 Task: Look for space in Krishnanagar, India from 2nd September, 2023 to 6th September, 2023 for 2 adults in price range Rs.15000 to Rs.20000. Place can be entire place with 1  bedroom having 1 bed and 1 bathroom. Property type can be house, flat, guest house, hotel. Booking option can be shelf check-in. Required host language is English.
Action: Mouse moved to (438, 85)
Screenshot: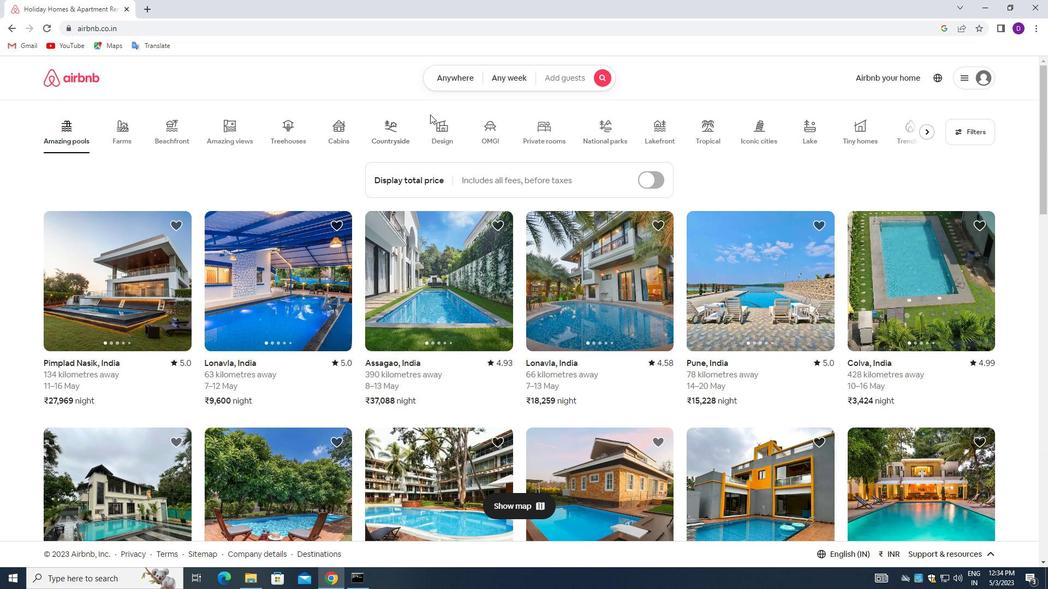 
Action: Mouse pressed left at (438, 85)
Screenshot: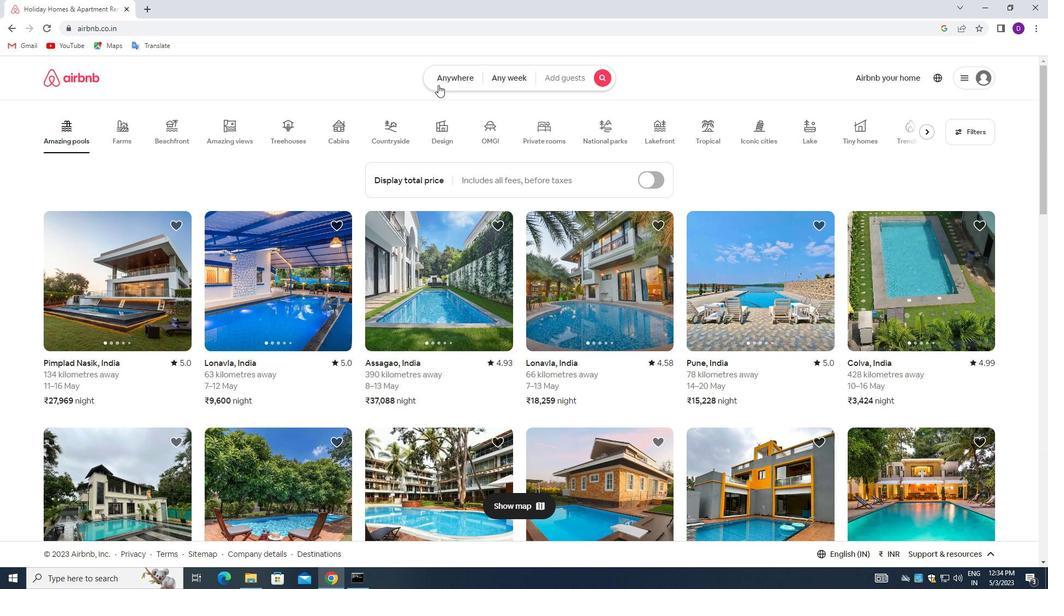 
Action: Mouse moved to (379, 123)
Screenshot: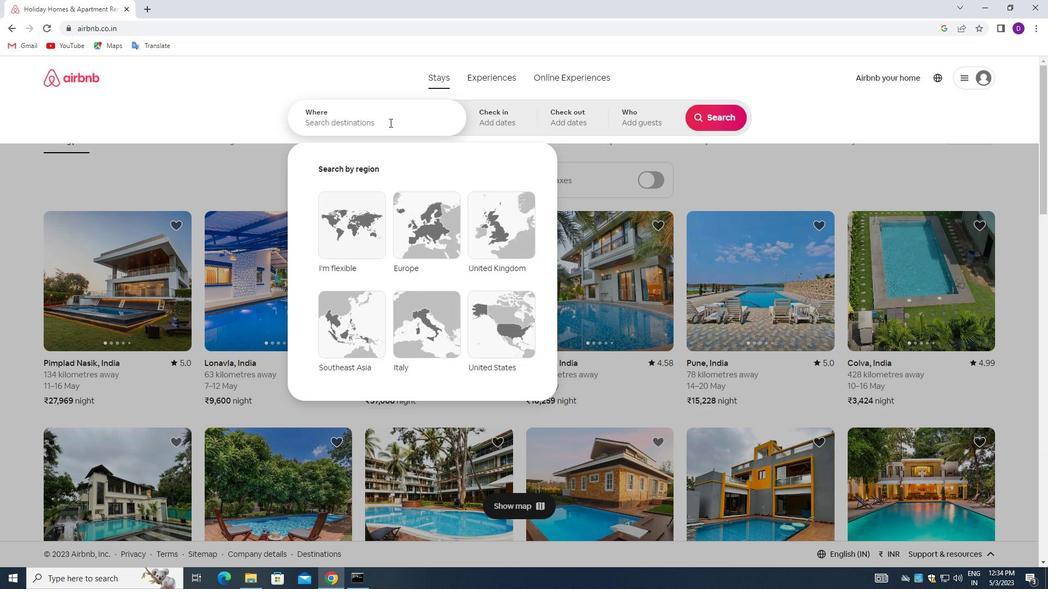 
Action: Mouse pressed left at (379, 123)
Screenshot: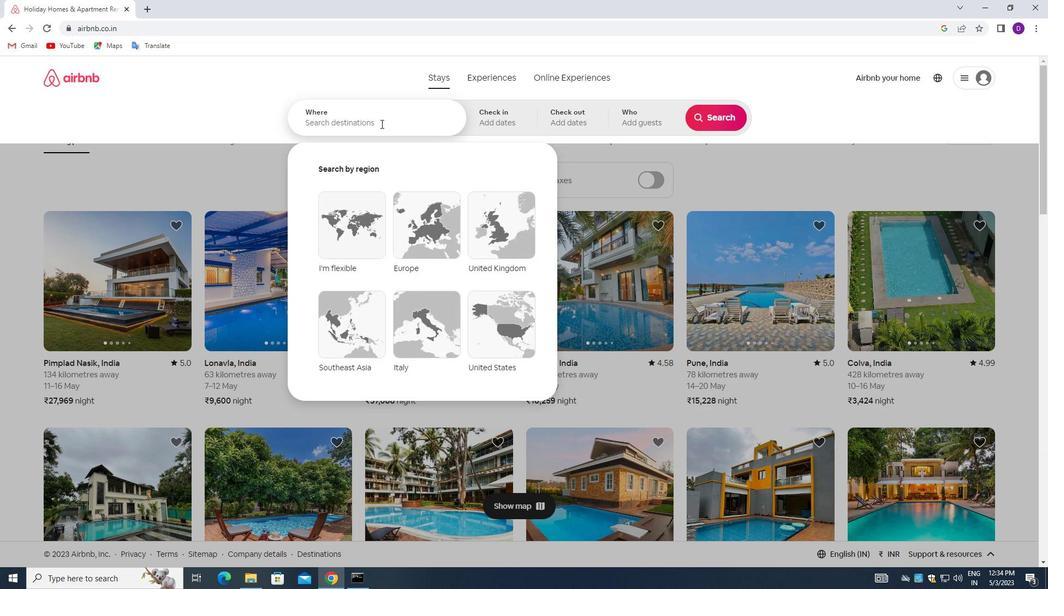 
Action: Mouse moved to (242, 133)
Screenshot: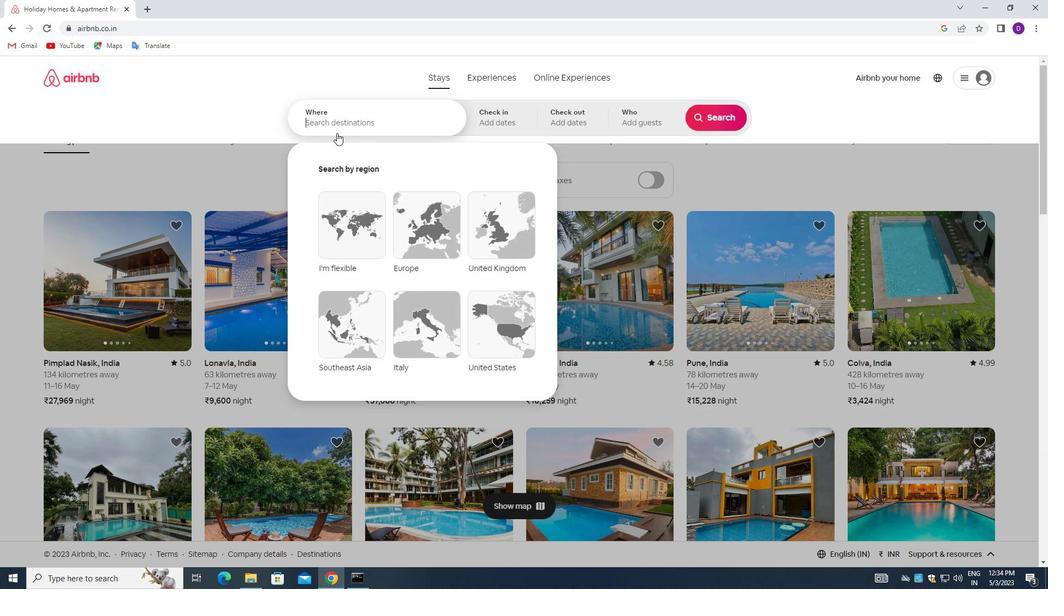 
Action: Key pressed <Key.shift>KRISHNANAGAR,<Key.space><Key.shift>INDIA<Key.enter>
Screenshot: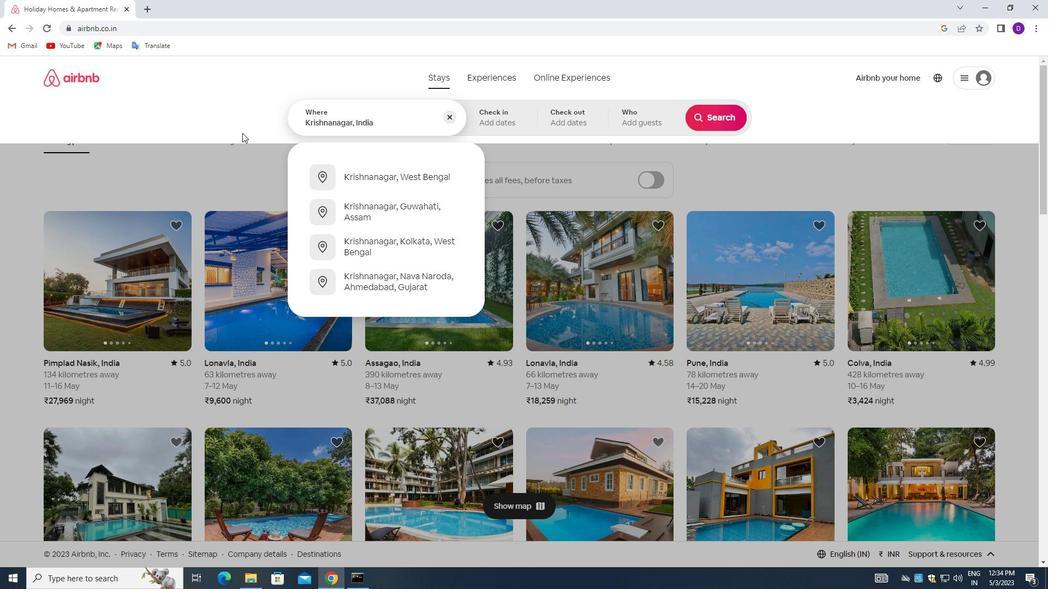 
Action: Mouse moved to (709, 206)
Screenshot: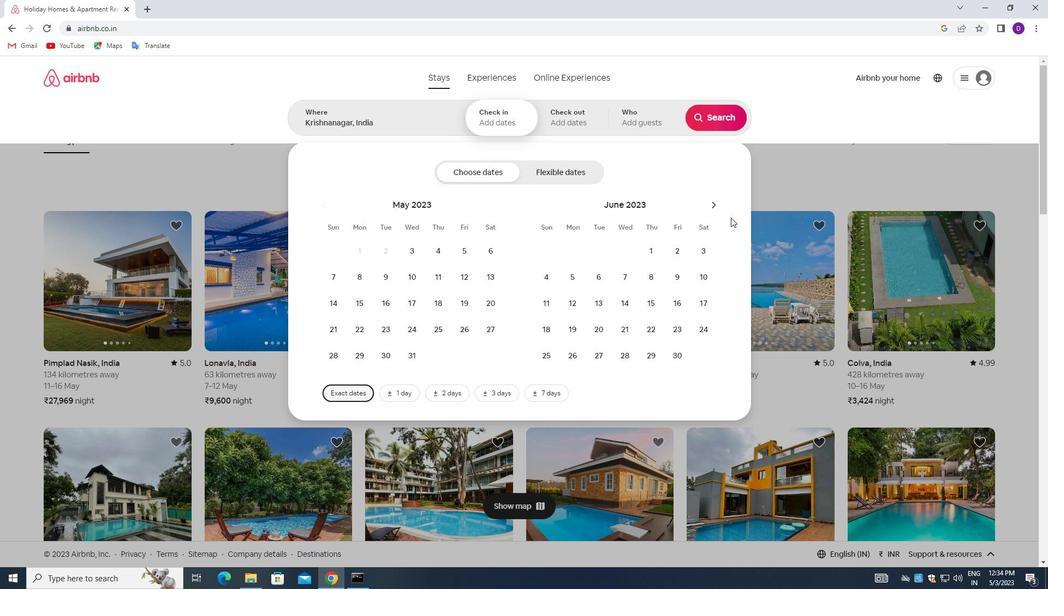 
Action: Mouse pressed left at (709, 206)
Screenshot: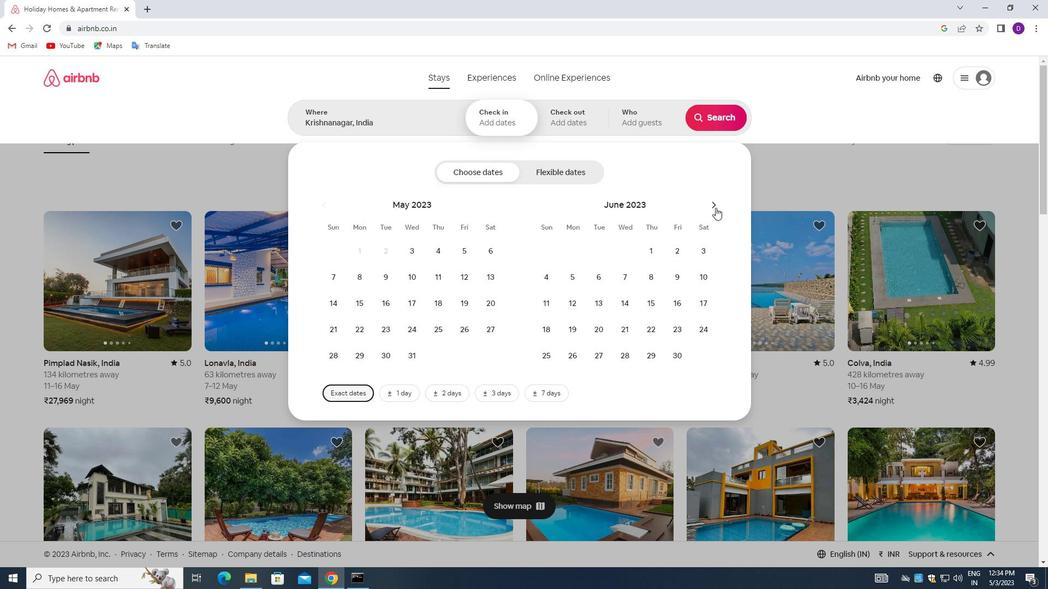 
Action: Mouse pressed left at (709, 206)
Screenshot: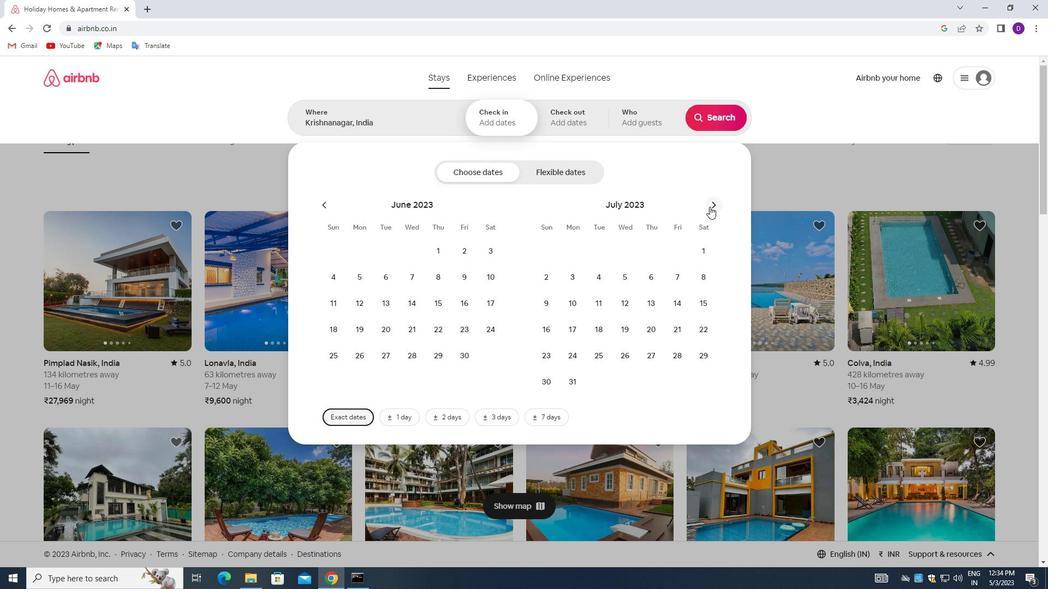 
Action: Mouse pressed left at (709, 206)
Screenshot: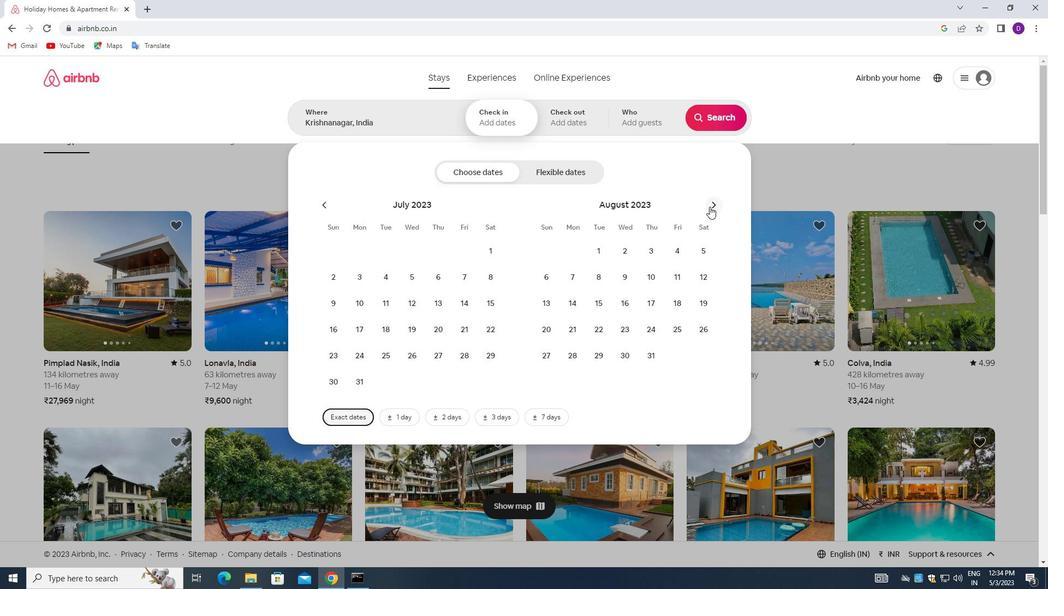 
Action: Mouse moved to (700, 249)
Screenshot: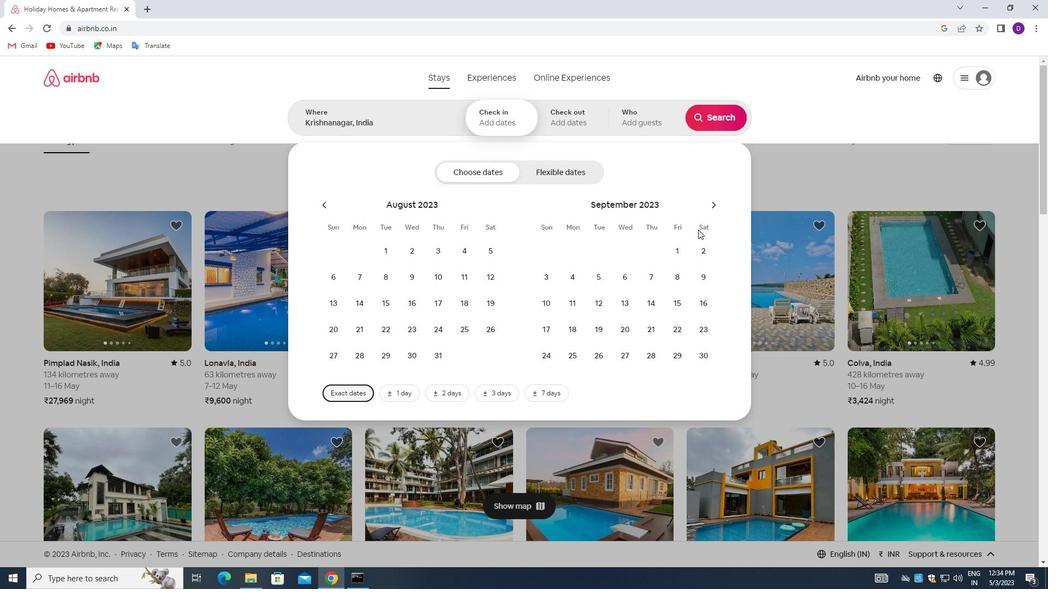 
Action: Mouse pressed left at (700, 249)
Screenshot: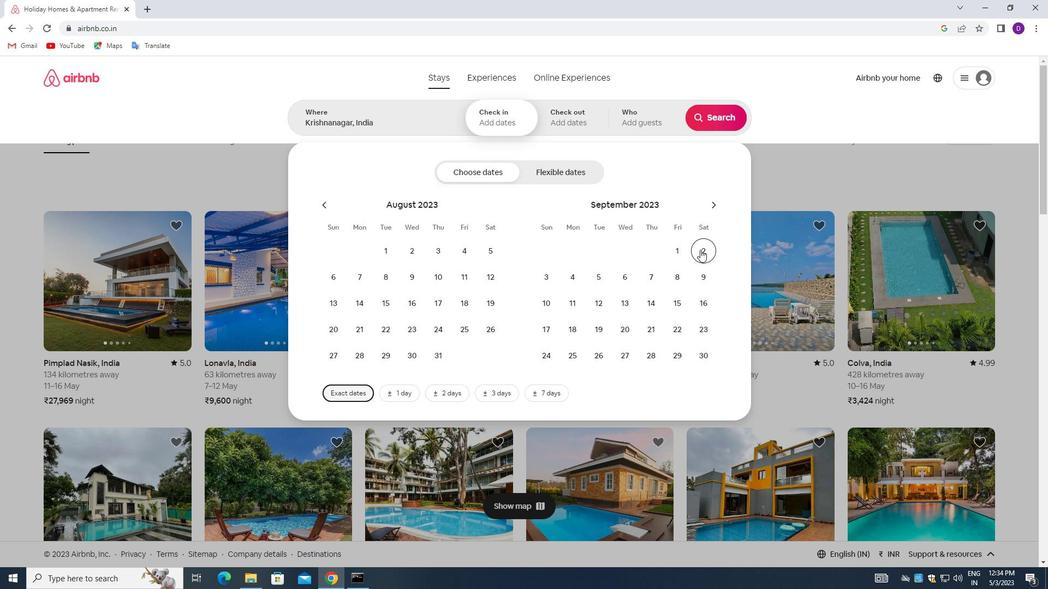 
Action: Mouse moved to (618, 275)
Screenshot: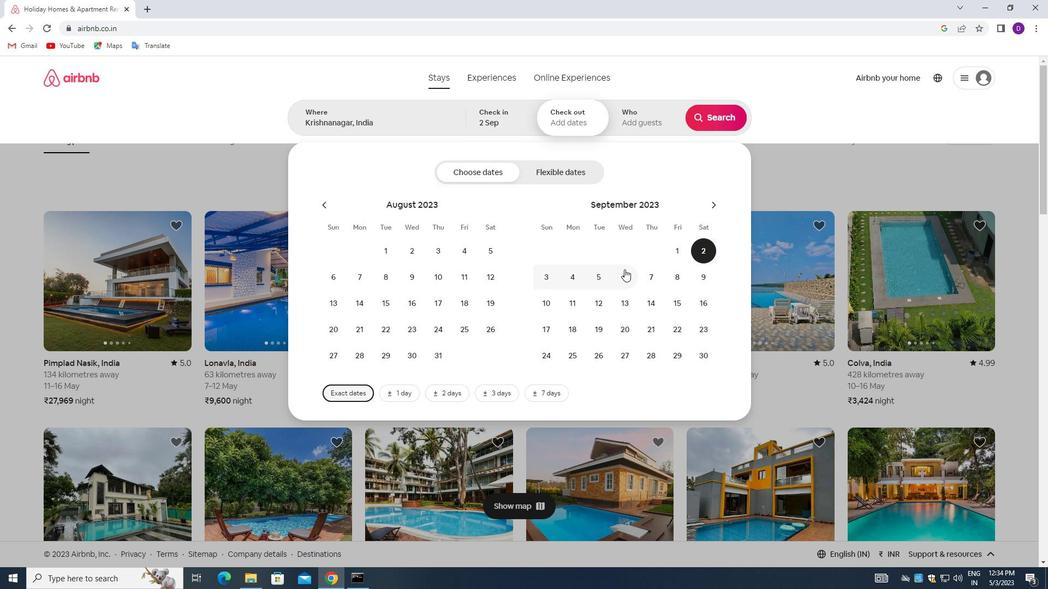 
Action: Mouse pressed left at (618, 275)
Screenshot: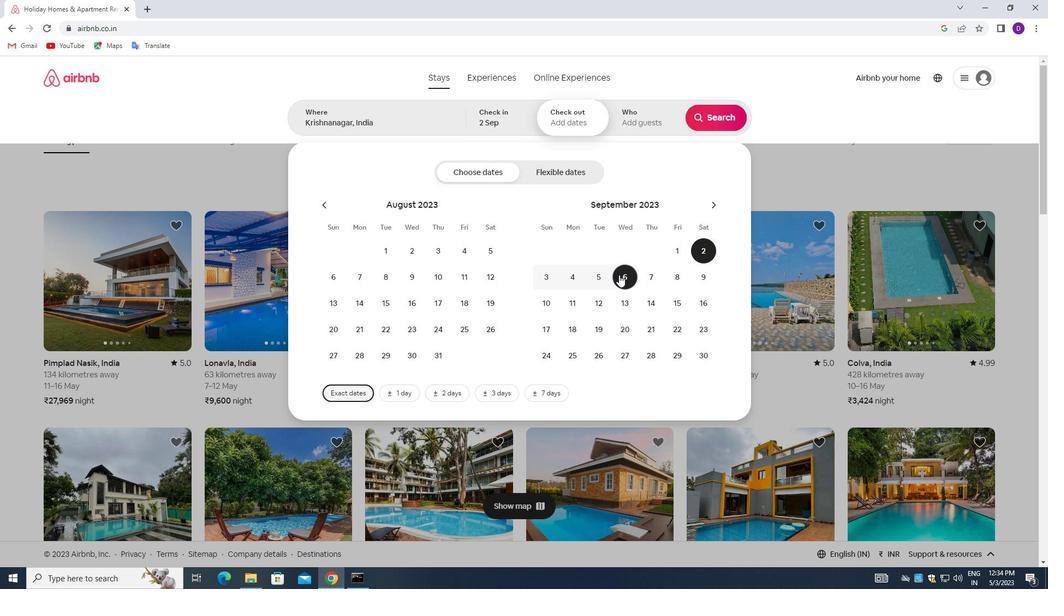 
Action: Mouse moved to (633, 117)
Screenshot: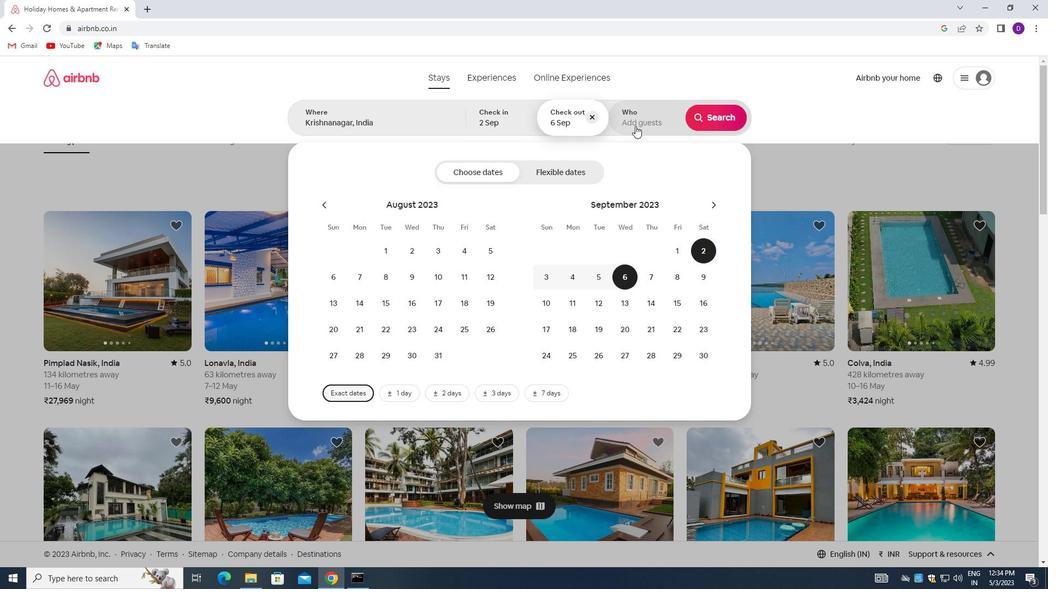 
Action: Mouse pressed left at (633, 117)
Screenshot: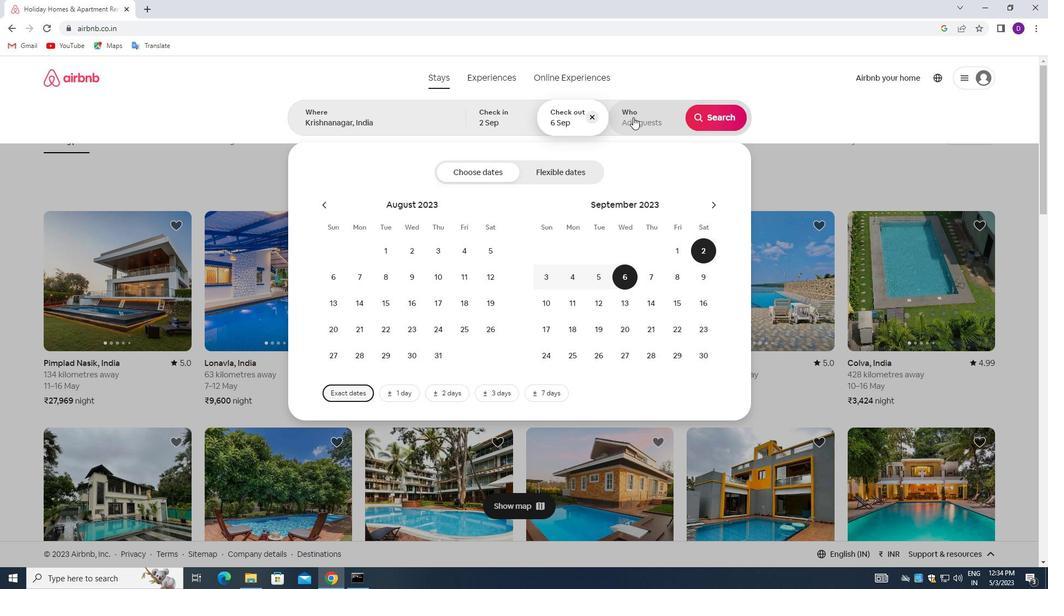 
Action: Mouse moved to (715, 175)
Screenshot: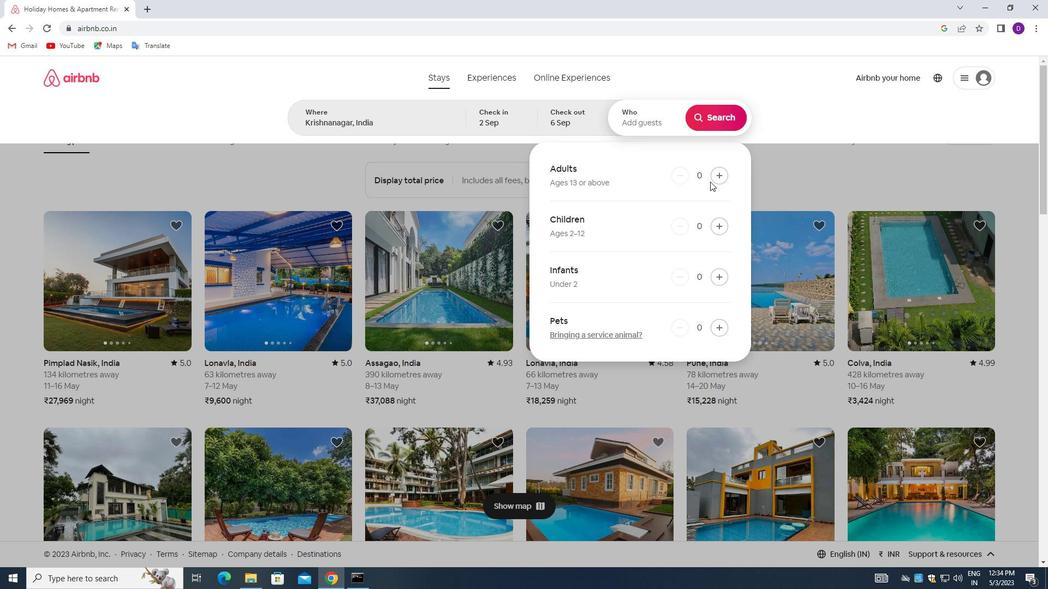 
Action: Mouse pressed left at (715, 175)
Screenshot: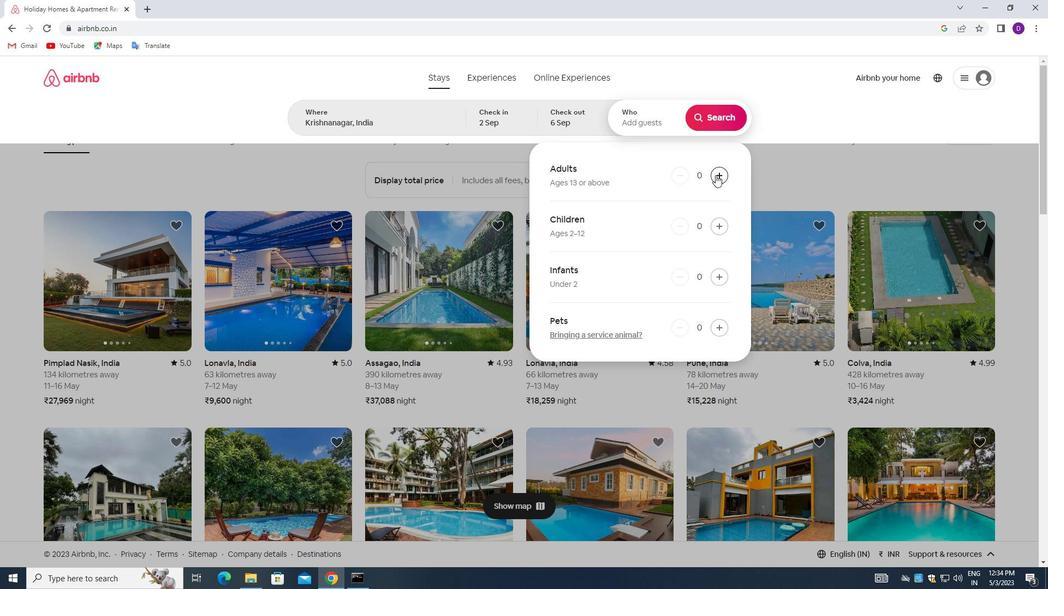 
Action: Mouse moved to (716, 174)
Screenshot: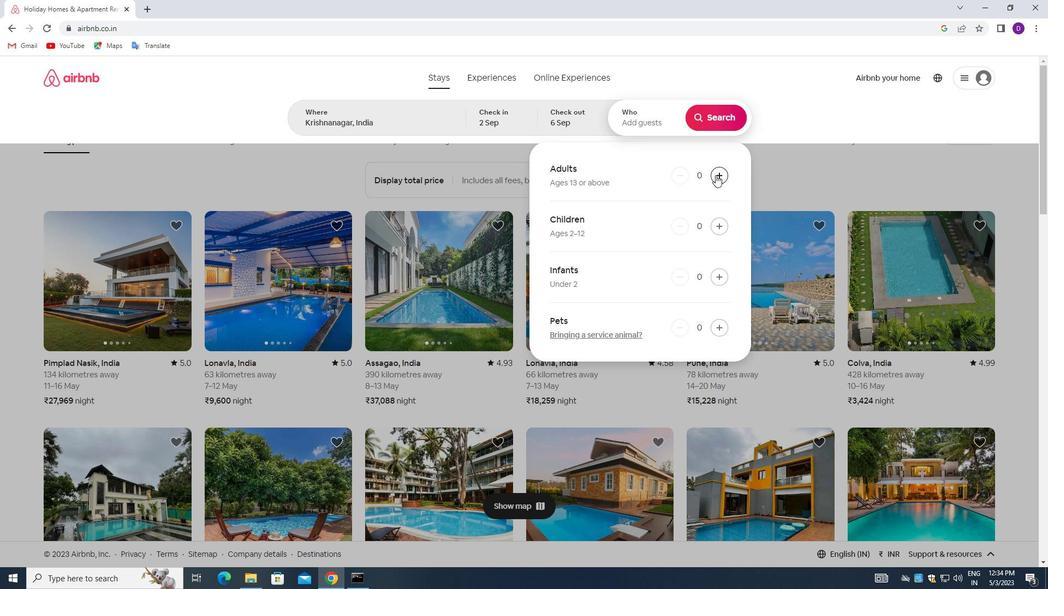 
Action: Mouse pressed left at (716, 174)
Screenshot: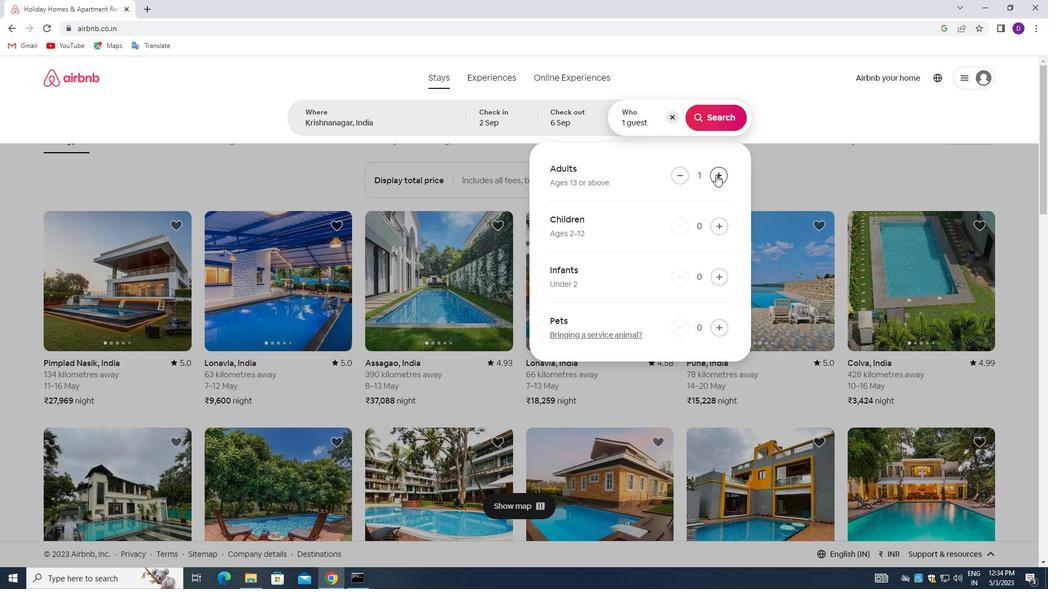 
Action: Mouse moved to (716, 117)
Screenshot: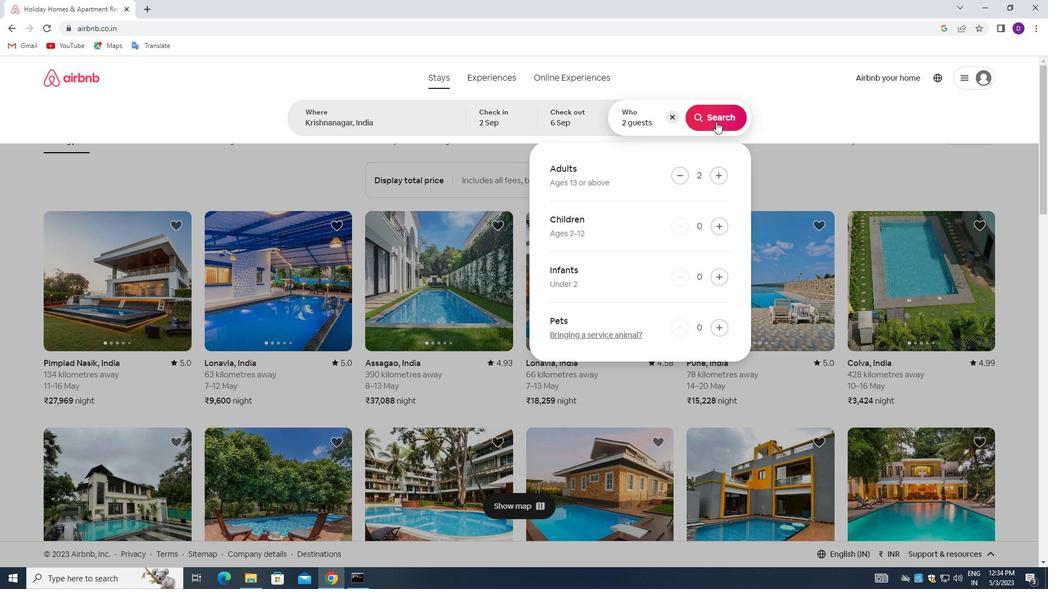 
Action: Mouse pressed left at (716, 117)
Screenshot: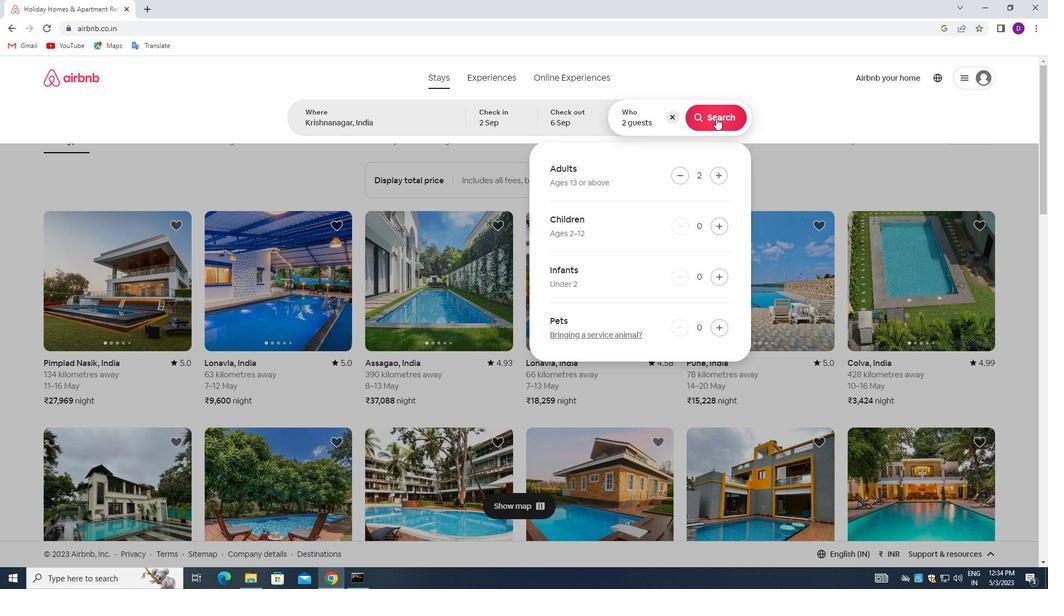 
Action: Mouse moved to (985, 121)
Screenshot: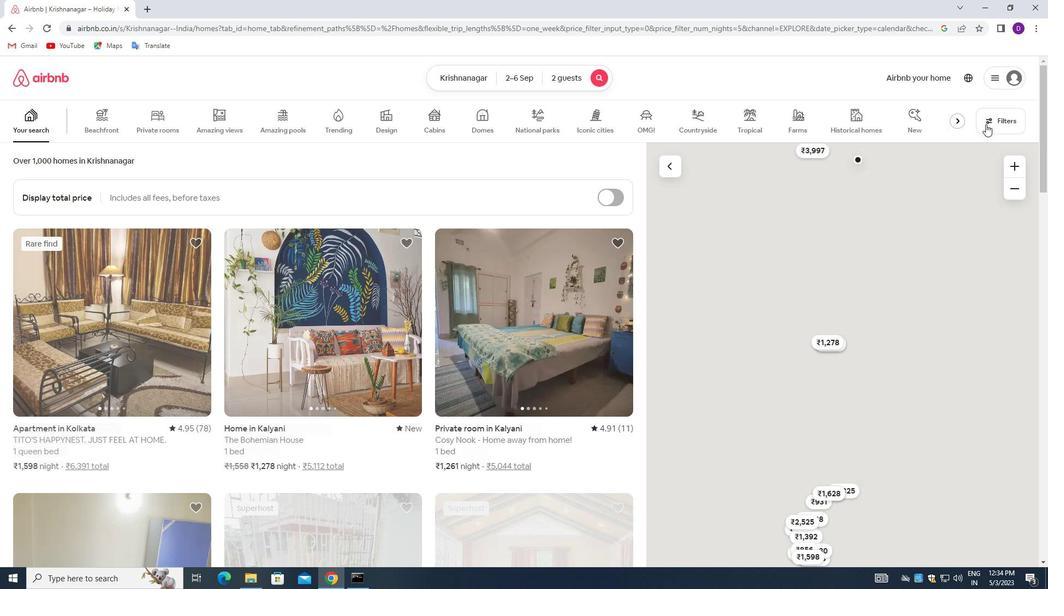 
Action: Mouse pressed left at (985, 121)
Screenshot: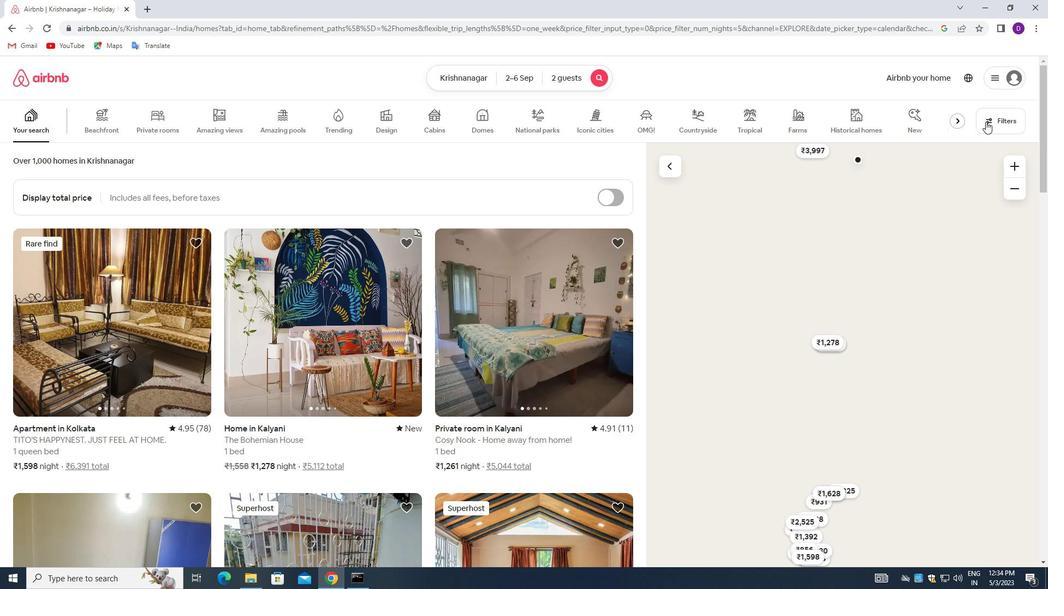 
Action: Mouse moved to (381, 260)
Screenshot: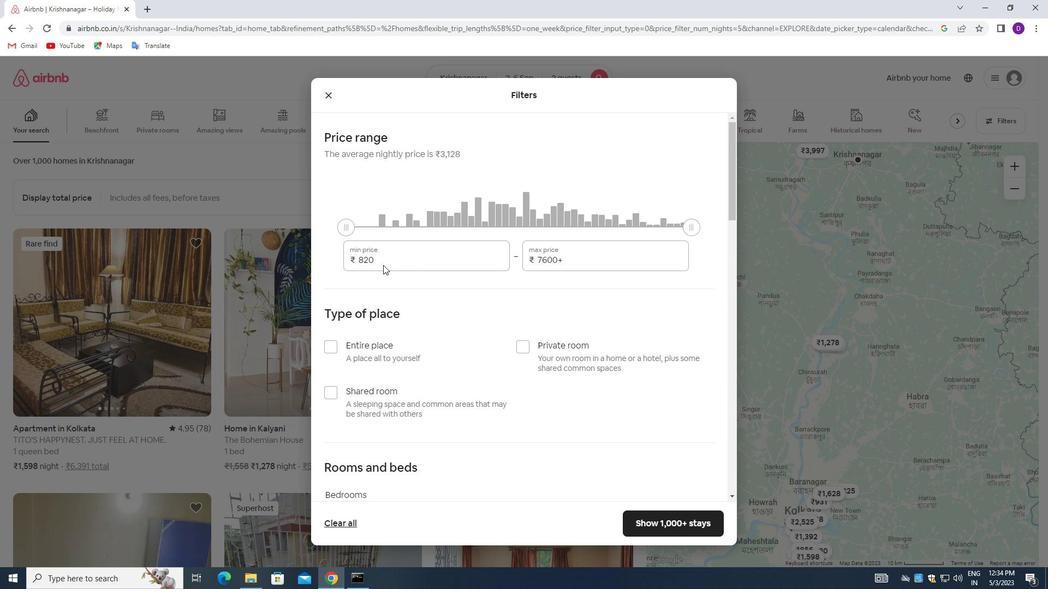 
Action: Mouse pressed left at (381, 260)
Screenshot: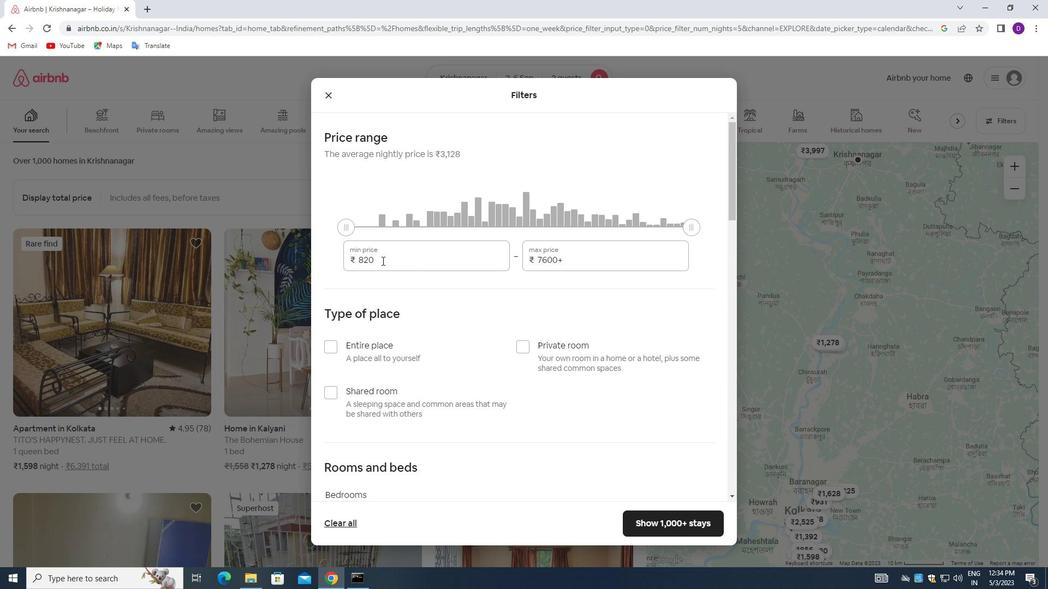
Action: Mouse pressed left at (381, 260)
Screenshot: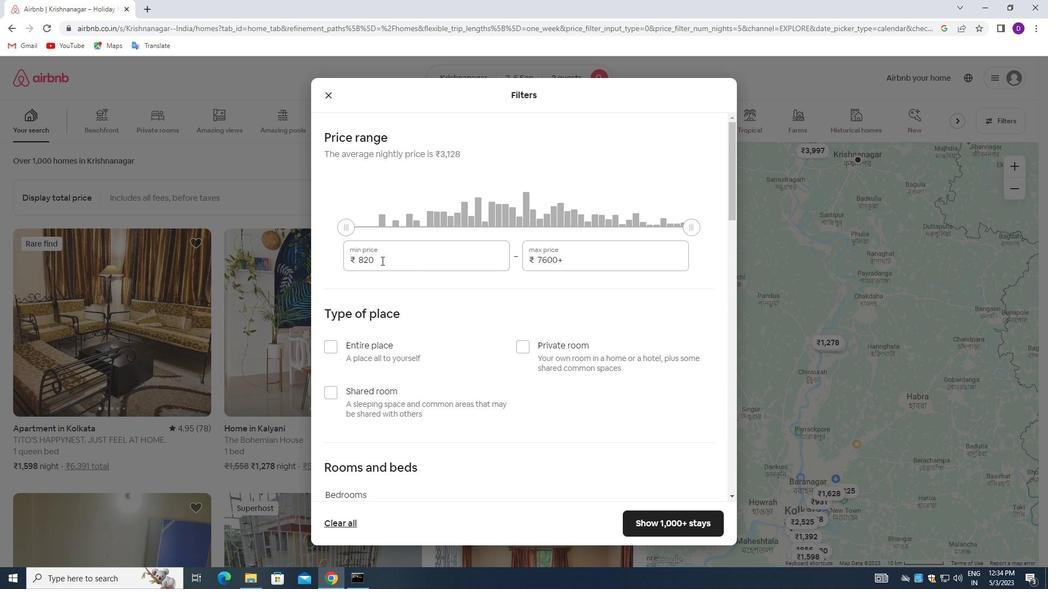 
Action: Key pressed 15000<Key.tab>20000
Screenshot: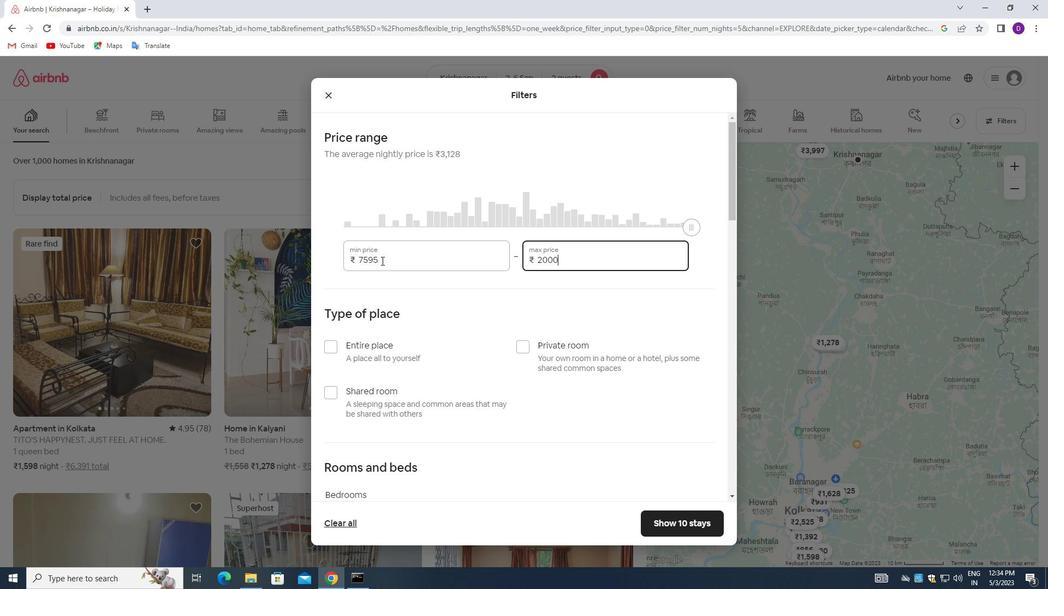 
Action: Mouse moved to (384, 270)
Screenshot: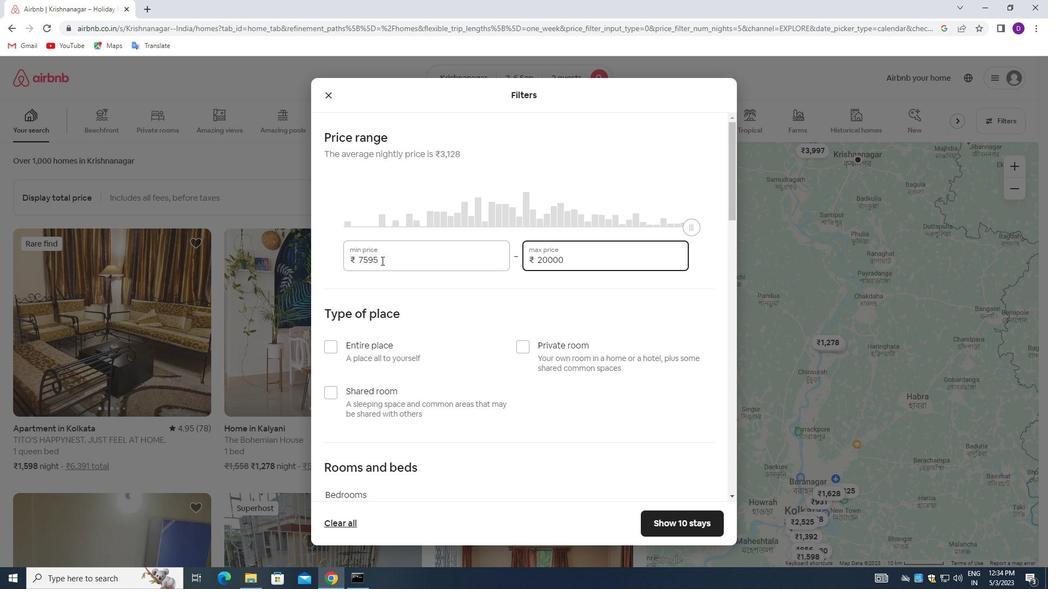 
Action: Mouse scrolled (384, 270) with delta (0, 0)
Screenshot: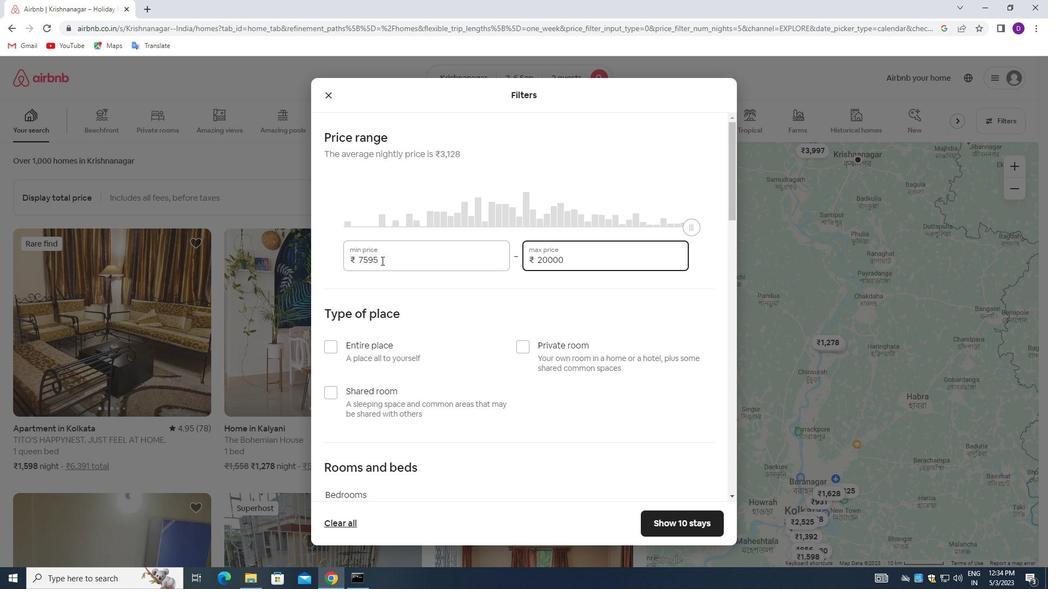 
Action: Mouse moved to (385, 276)
Screenshot: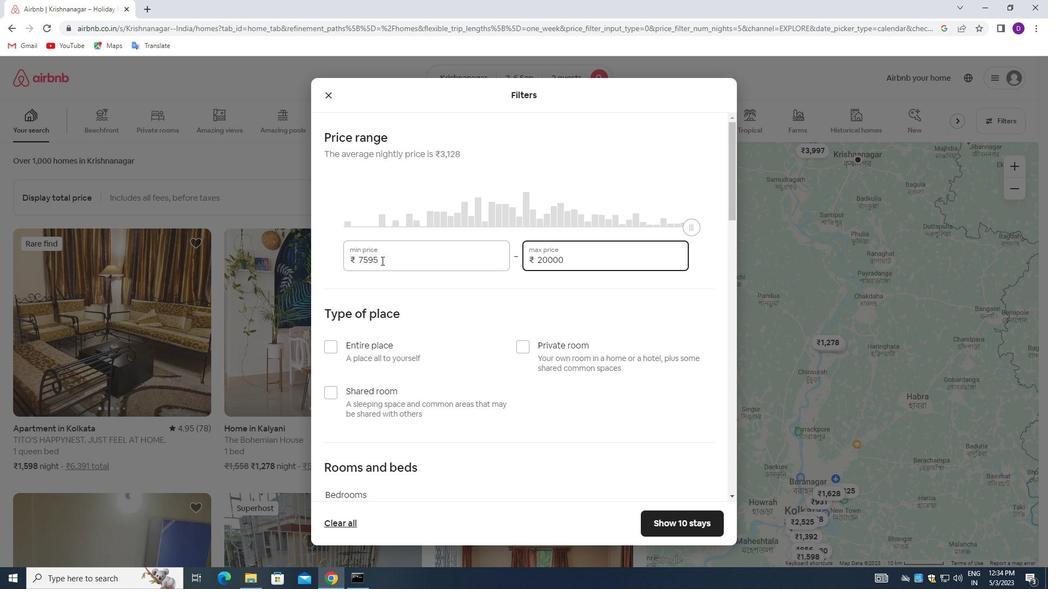 
Action: Mouse scrolled (385, 275) with delta (0, 0)
Screenshot: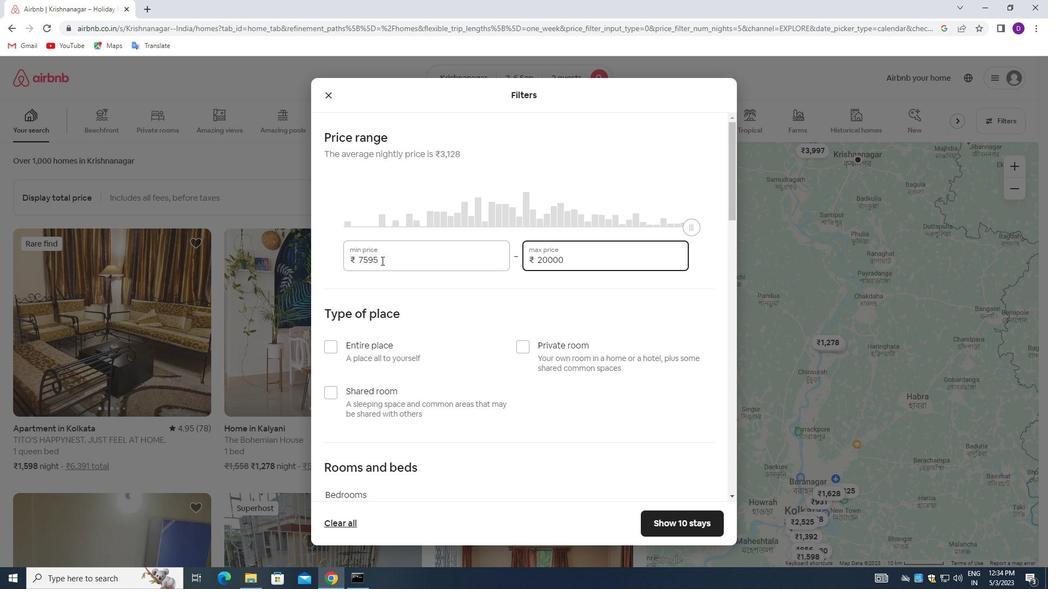 
Action: Mouse moved to (336, 235)
Screenshot: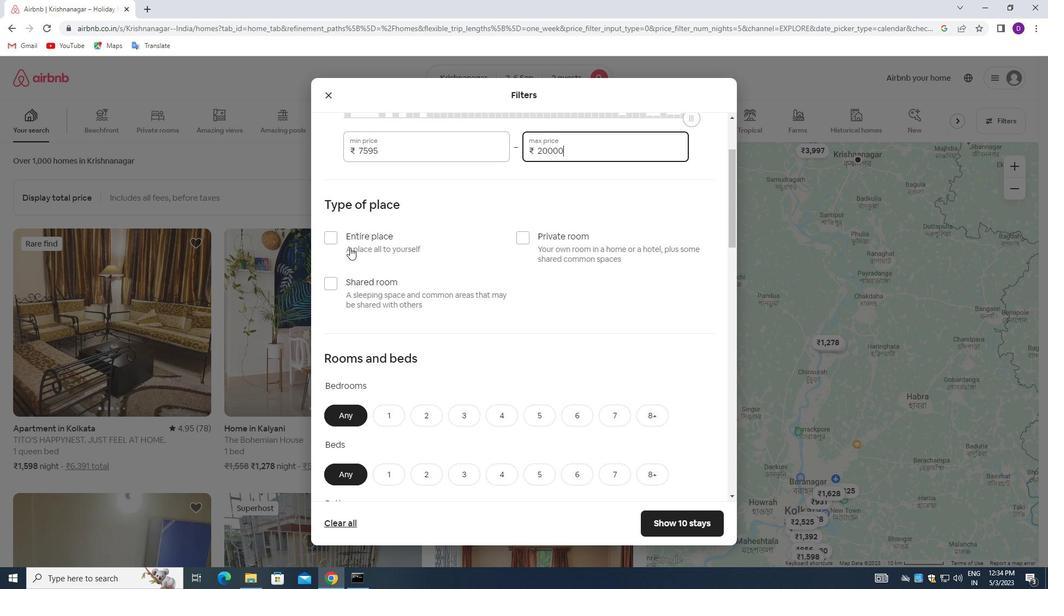 
Action: Mouse pressed left at (336, 235)
Screenshot: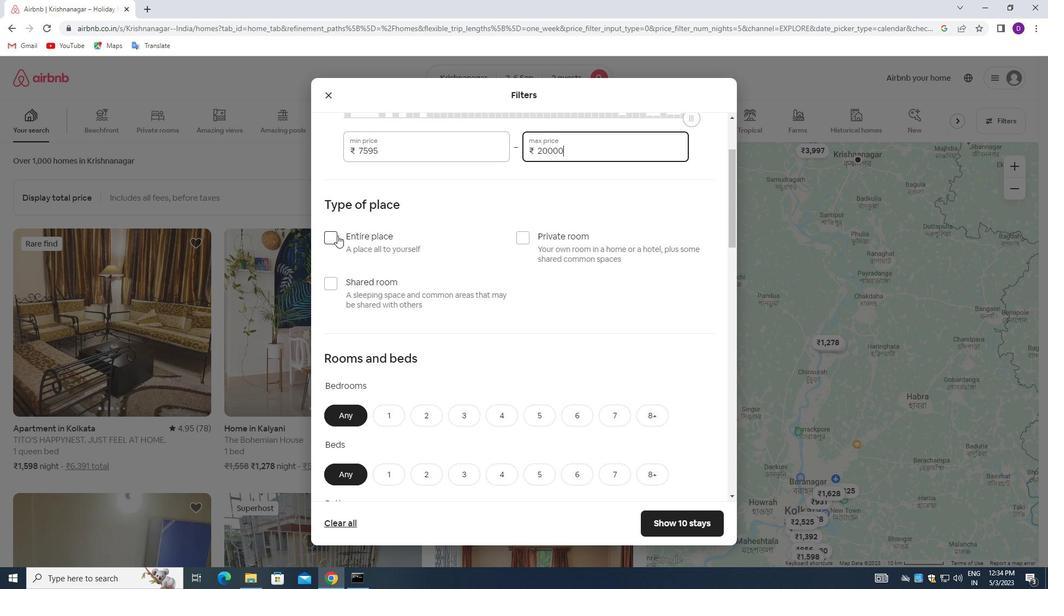 
Action: Mouse moved to (401, 279)
Screenshot: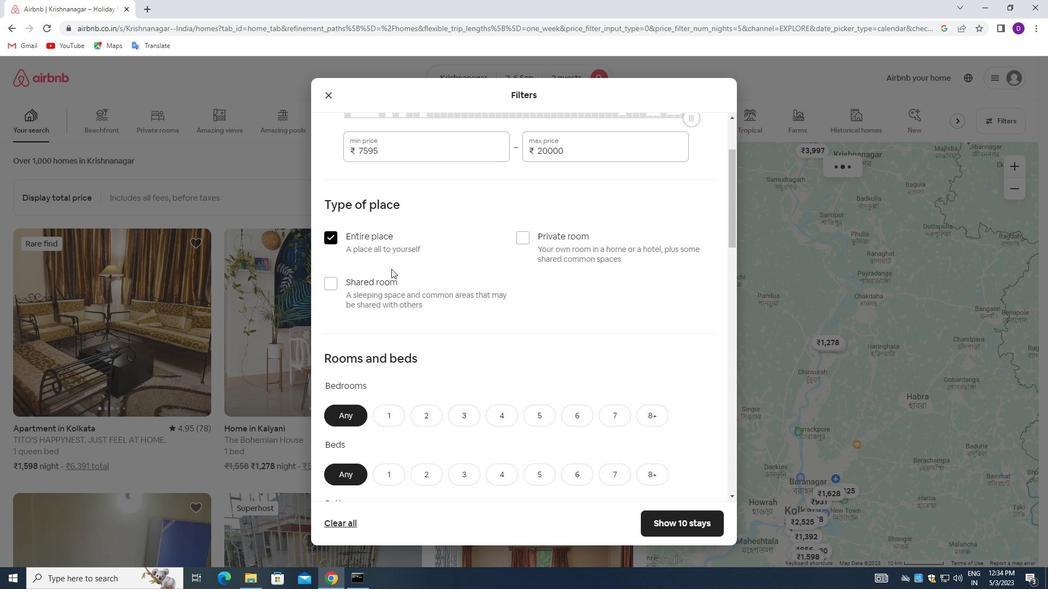 
Action: Mouse scrolled (401, 278) with delta (0, 0)
Screenshot: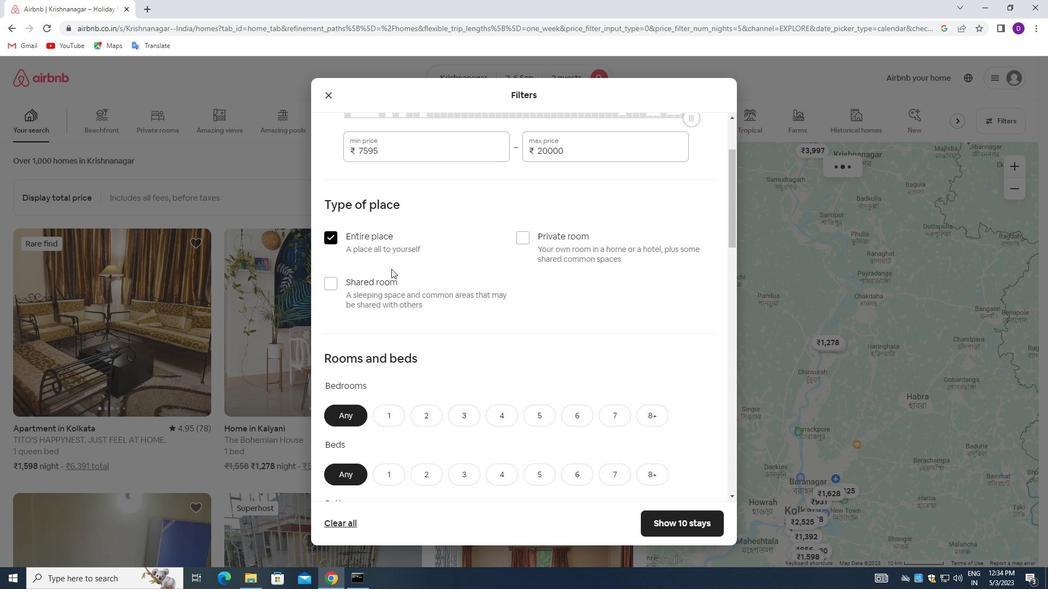 
Action: Mouse moved to (402, 282)
Screenshot: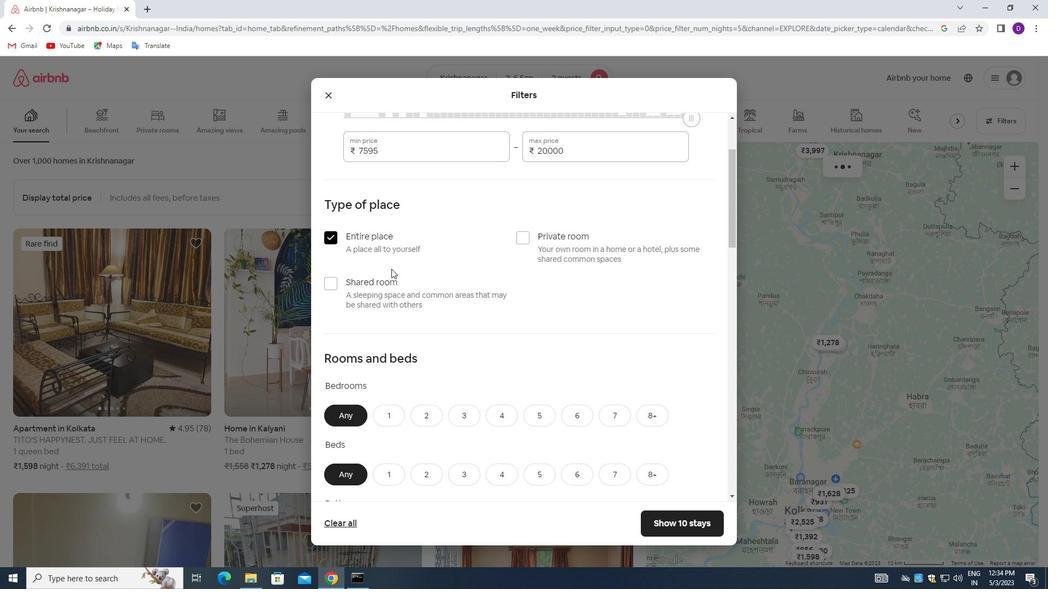 
Action: Mouse scrolled (402, 281) with delta (0, 0)
Screenshot: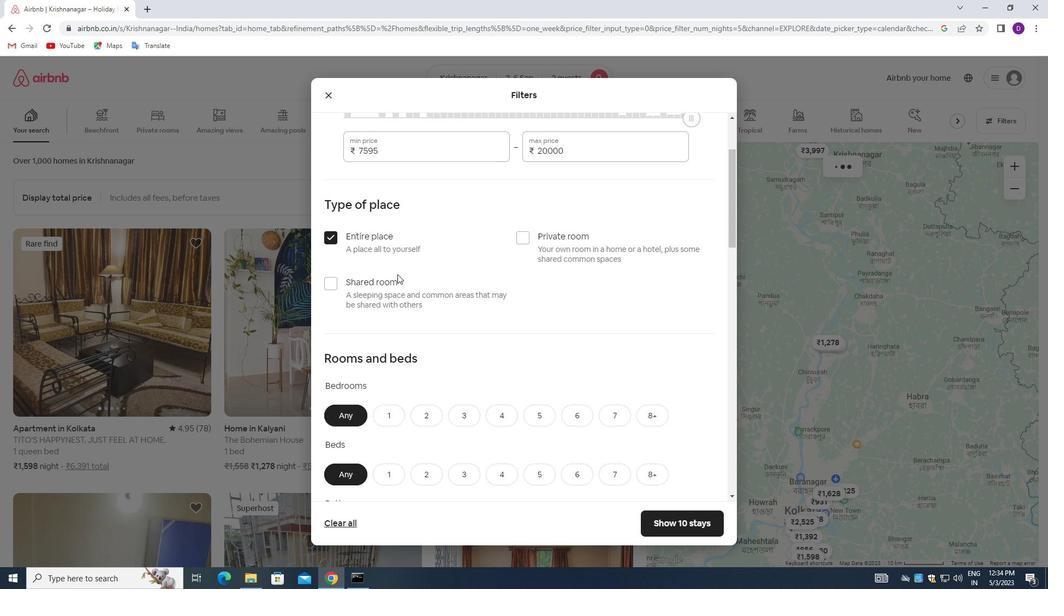 
Action: Mouse scrolled (402, 281) with delta (0, 0)
Screenshot: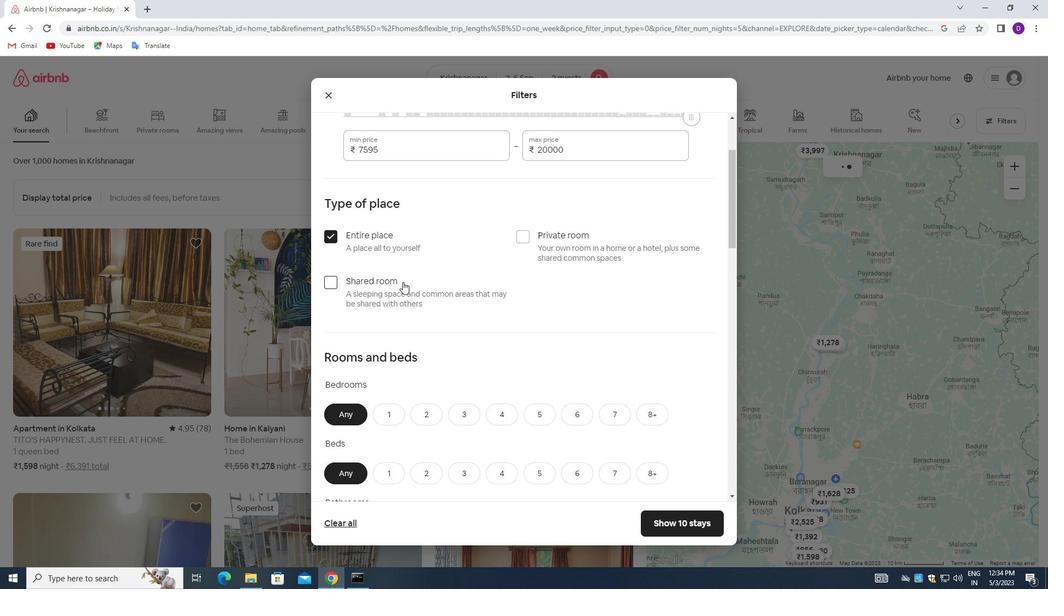 
Action: Mouse moved to (396, 277)
Screenshot: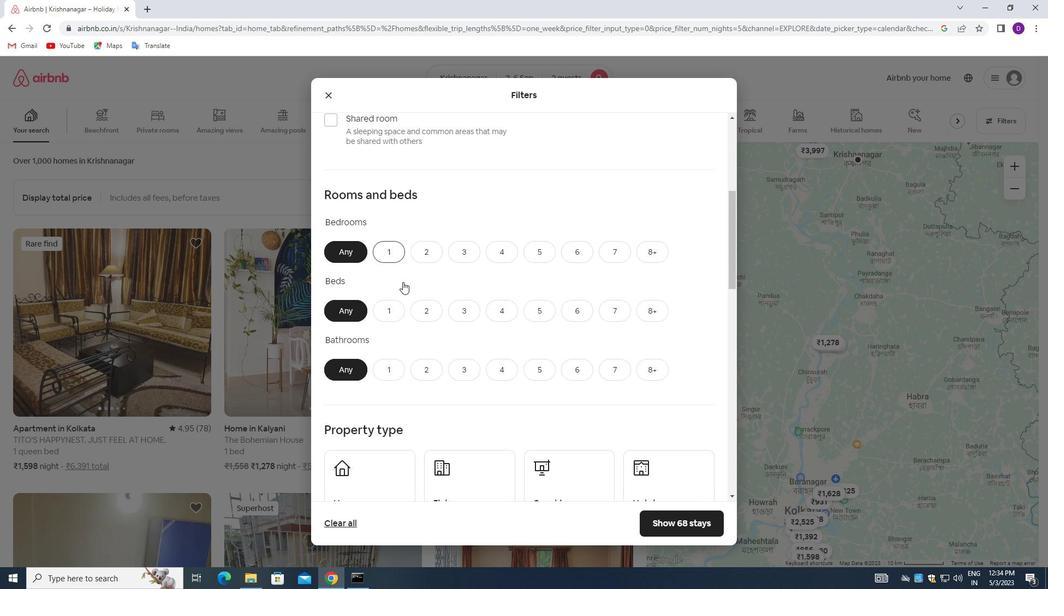 
Action: Mouse pressed left at (396, 277)
Screenshot: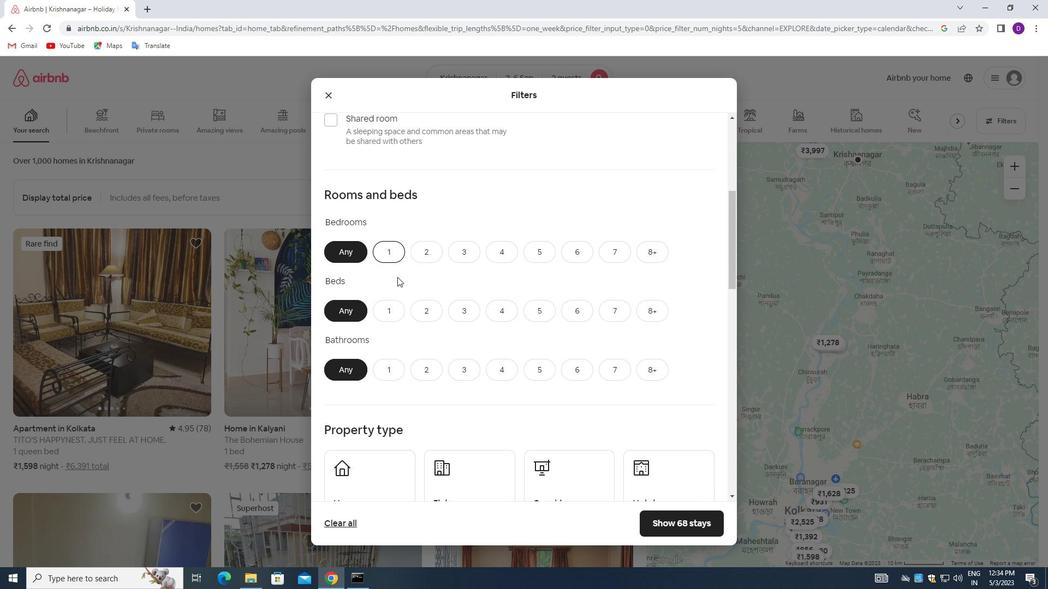 
Action: Mouse moved to (393, 258)
Screenshot: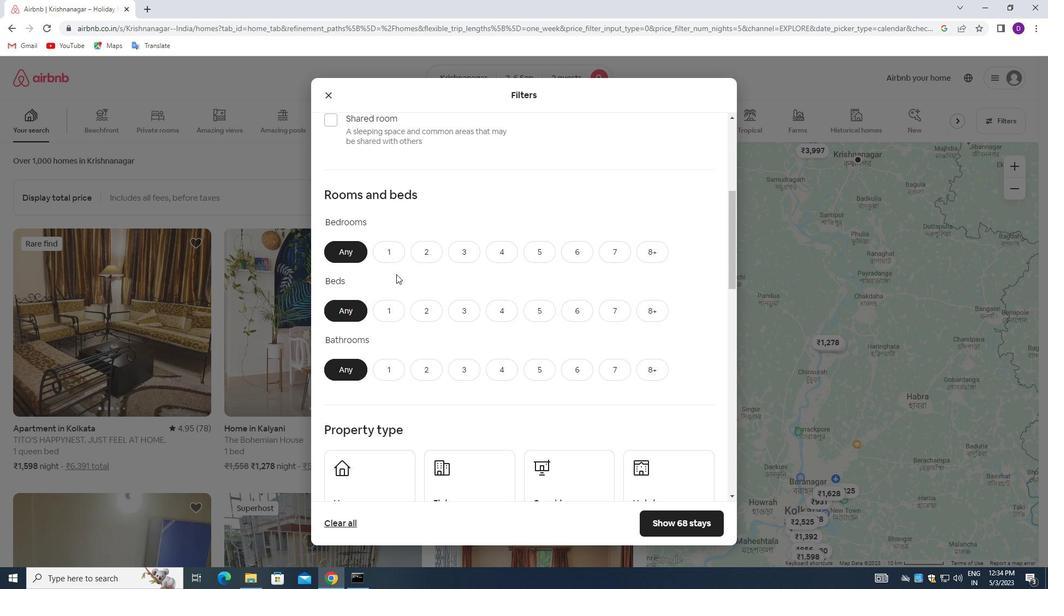 
Action: Mouse pressed left at (393, 258)
Screenshot: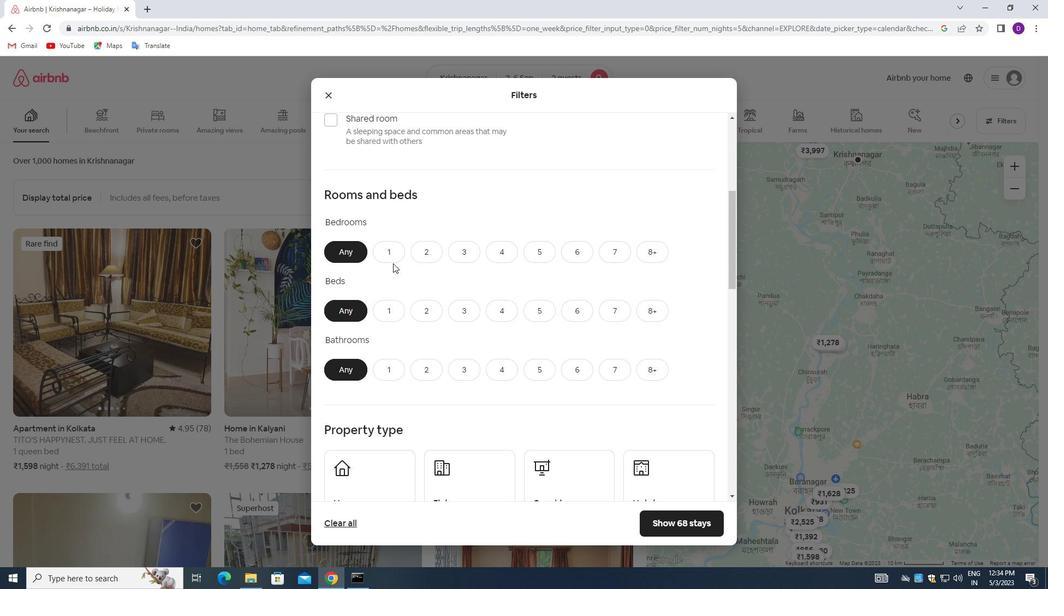 
Action: Mouse moved to (390, 308)
Screenshot: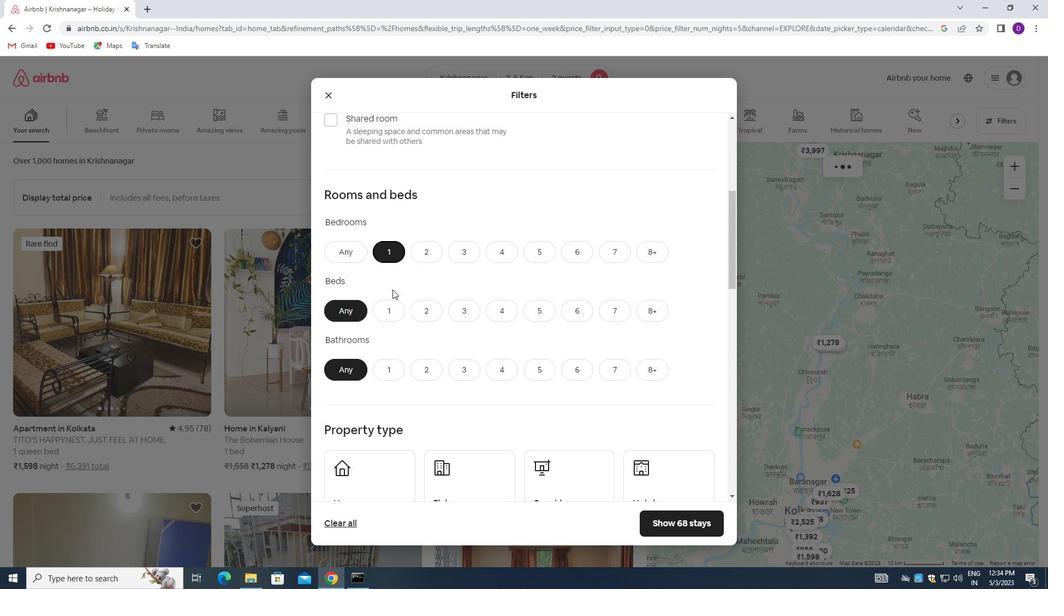
Action: Mouse pressed left at (390, 308)
Screenshot: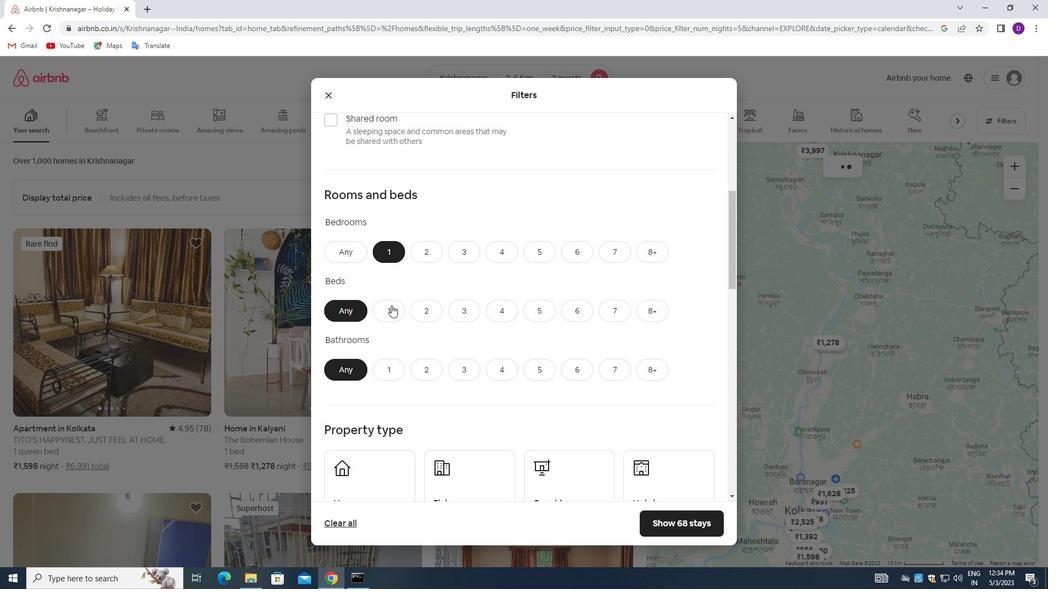 
Action: Mouse moved to (388, 363)
Screenshot: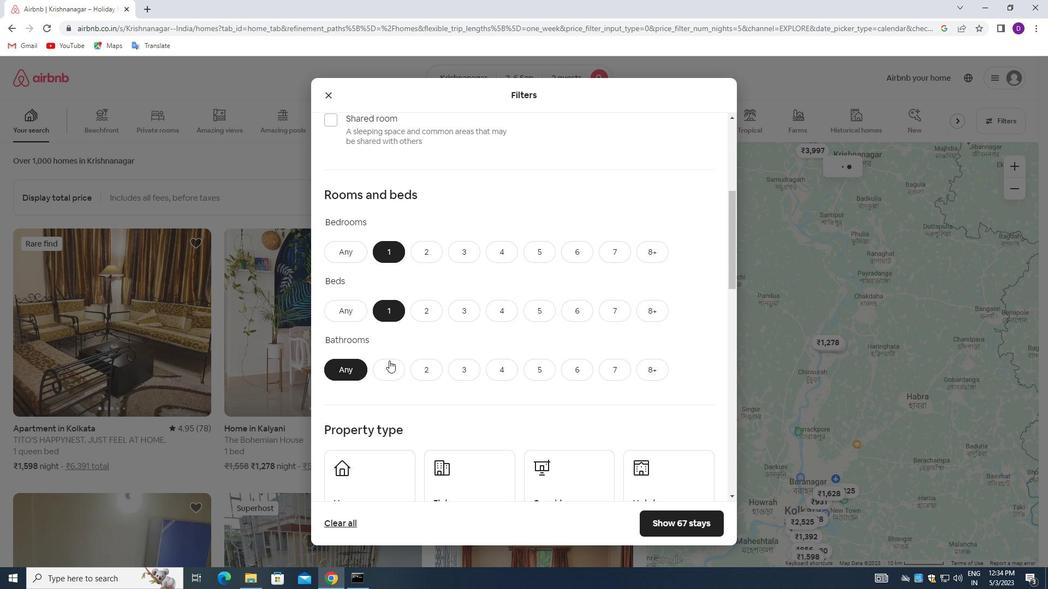 
Action: Mouse pressed left at (388, 363)
Screenshot: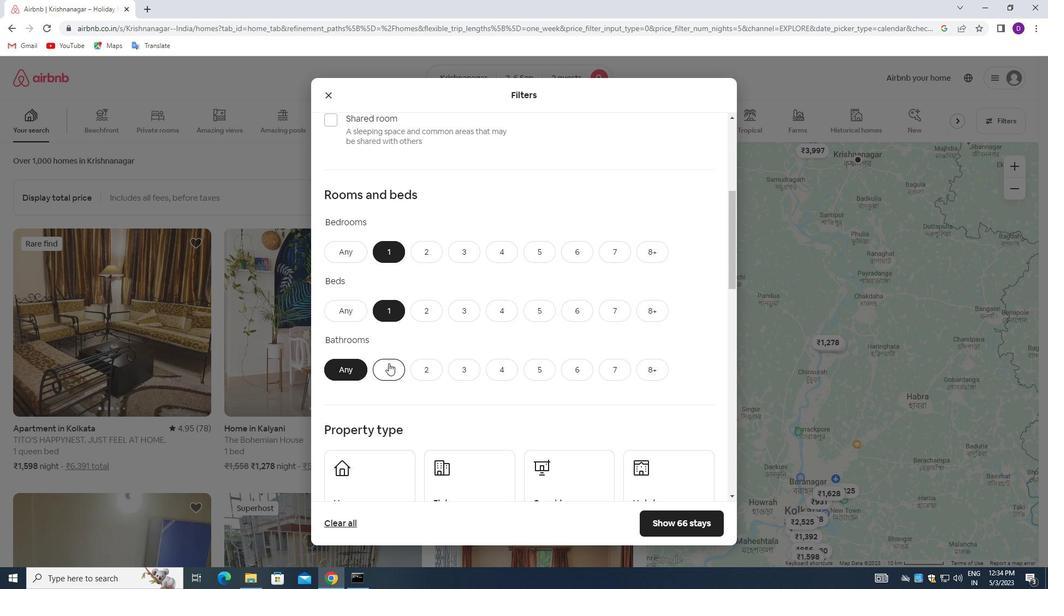
Action: Mouse moved to (453, 343)
Screenshot: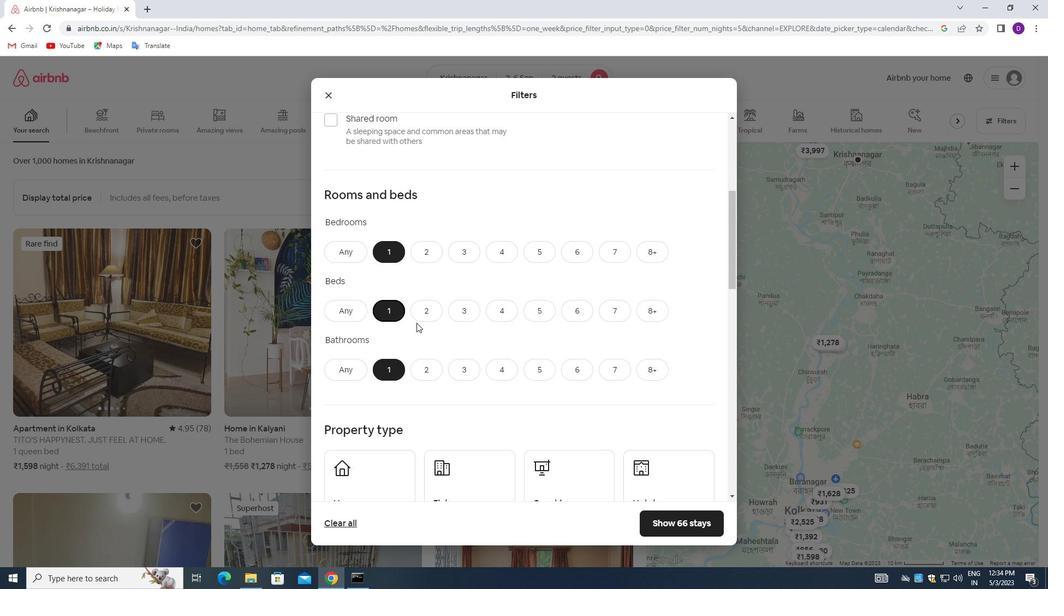 
Action: Mouse scrolled (453, 343) with delta (0, 0)
Screenshot: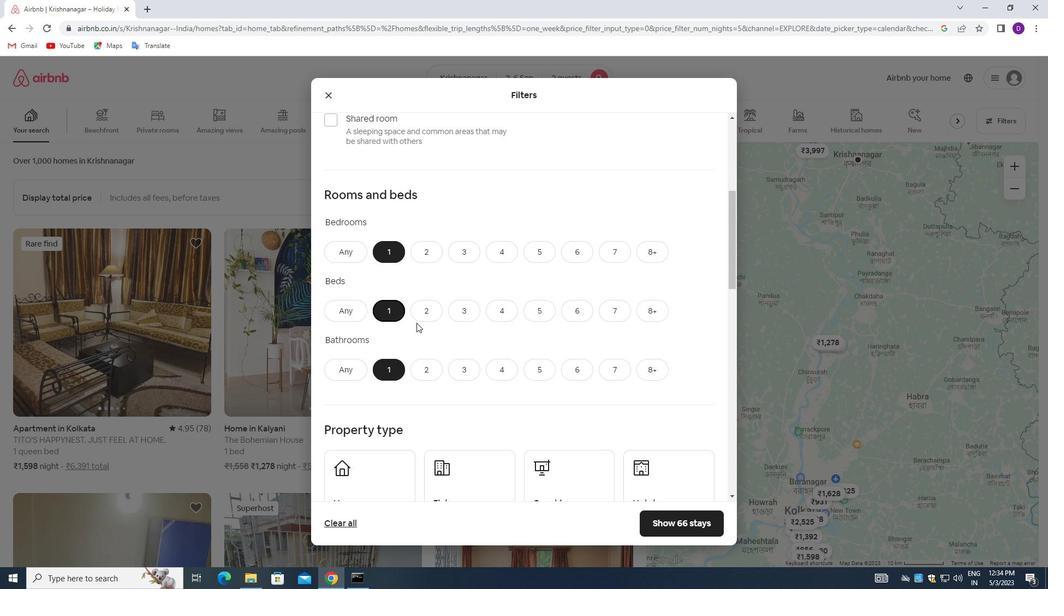 
Action: Mouse moved to (456, 346)
Screenshot: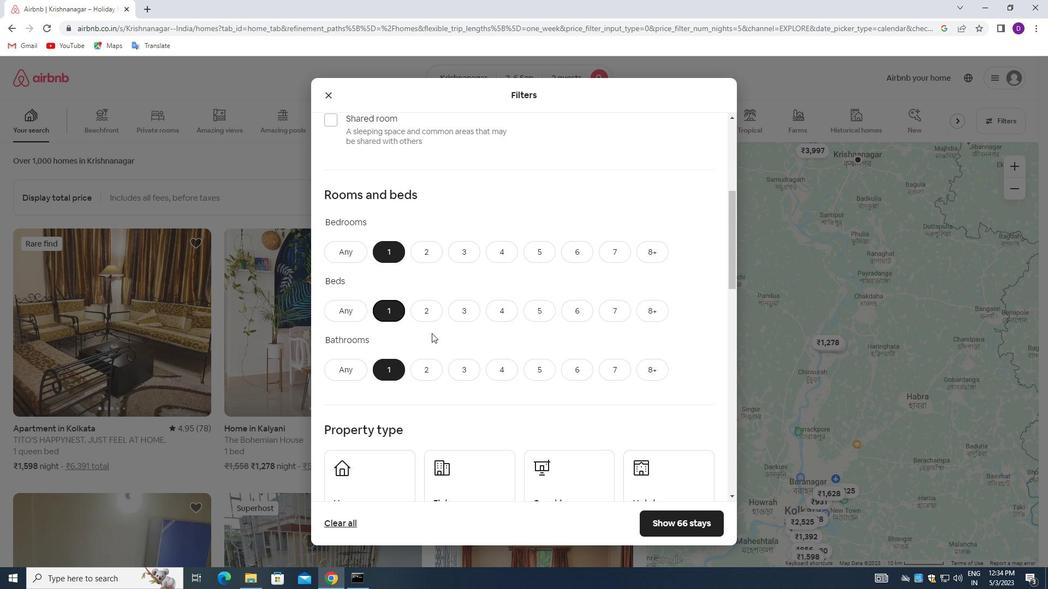 
Action: Mouse scrolled (456, 345) with delta (0, 0)
Screenshot: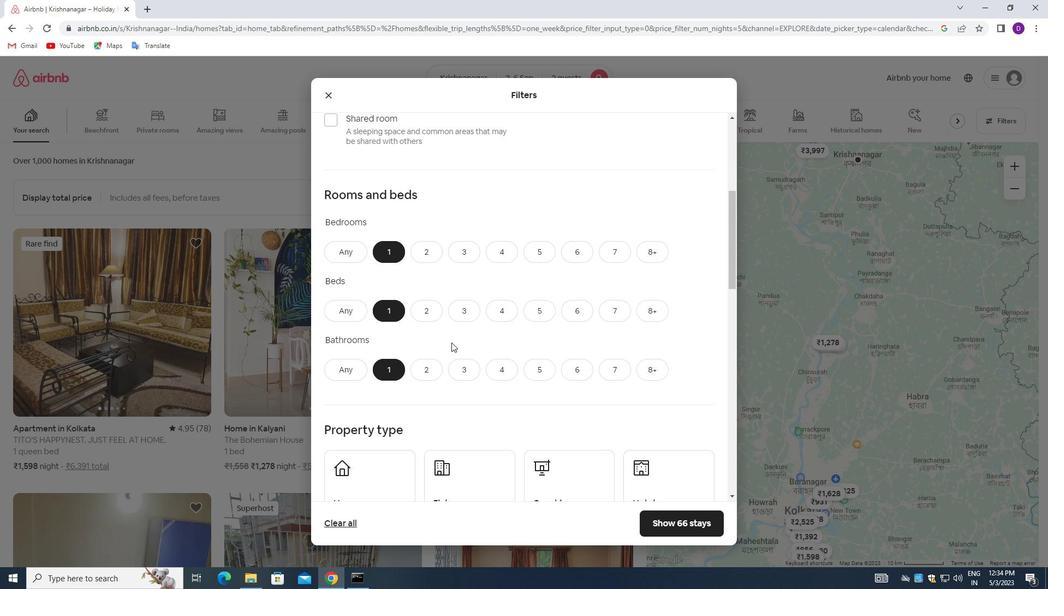 
Action: Mouse moved to (385, 354)
Screenshot: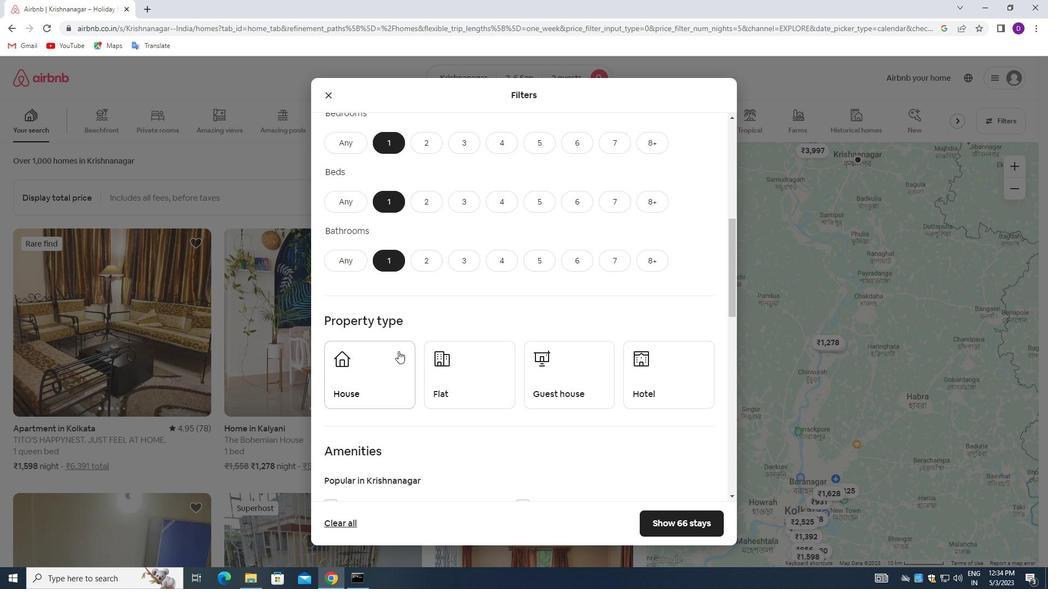 
Action: Mouse pressed left at (385, 354)
Screenshot: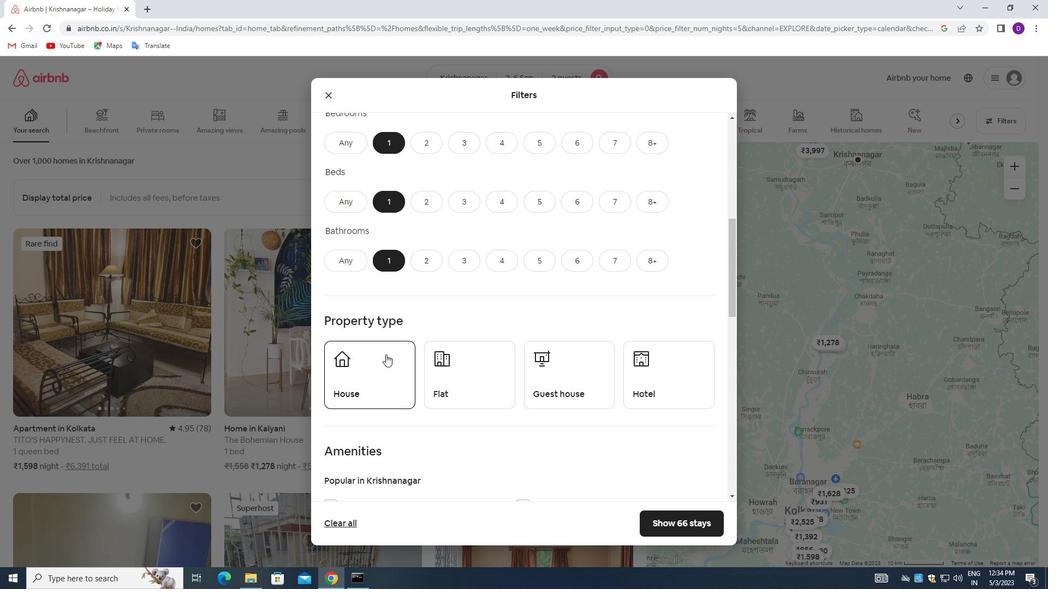 
Action: Mouse moved to (464, 357)
Screenshot: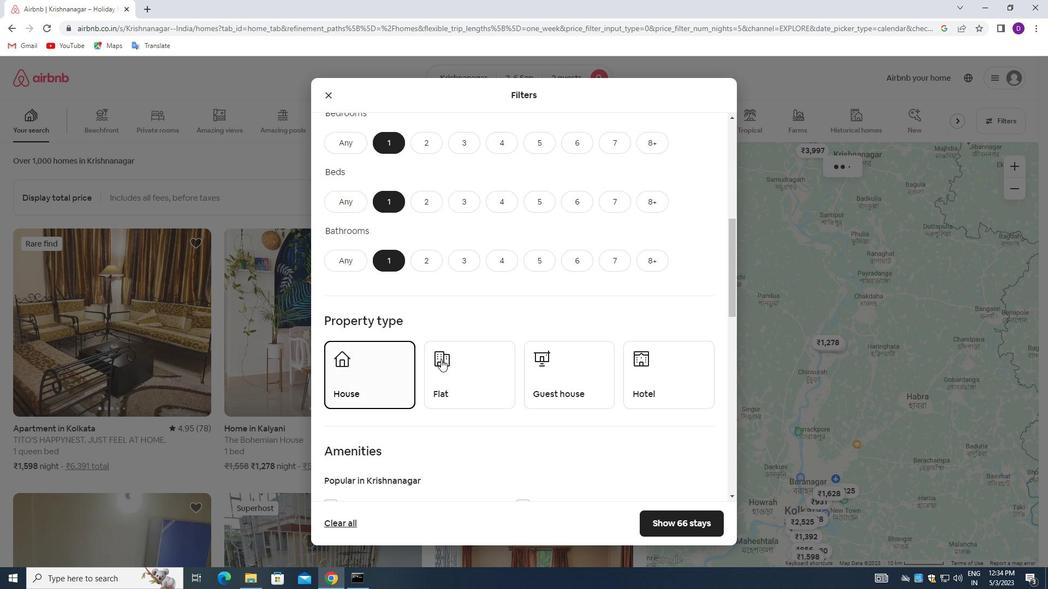 
Action: Mouse pressed left at (464, 357)
Screenshot: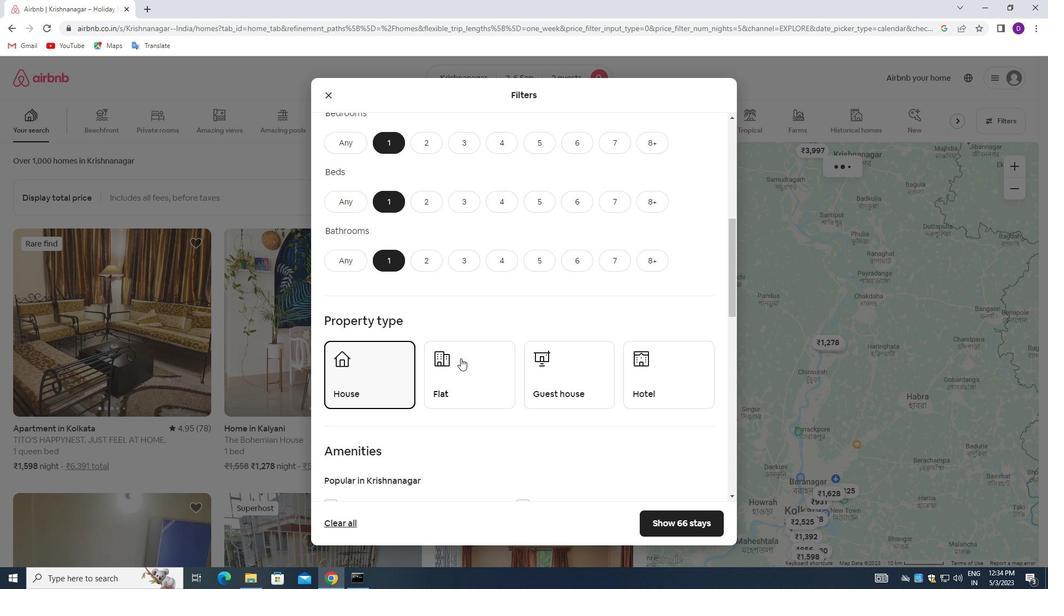 
Action: Mouse moved to (555, 361)
Screenshot: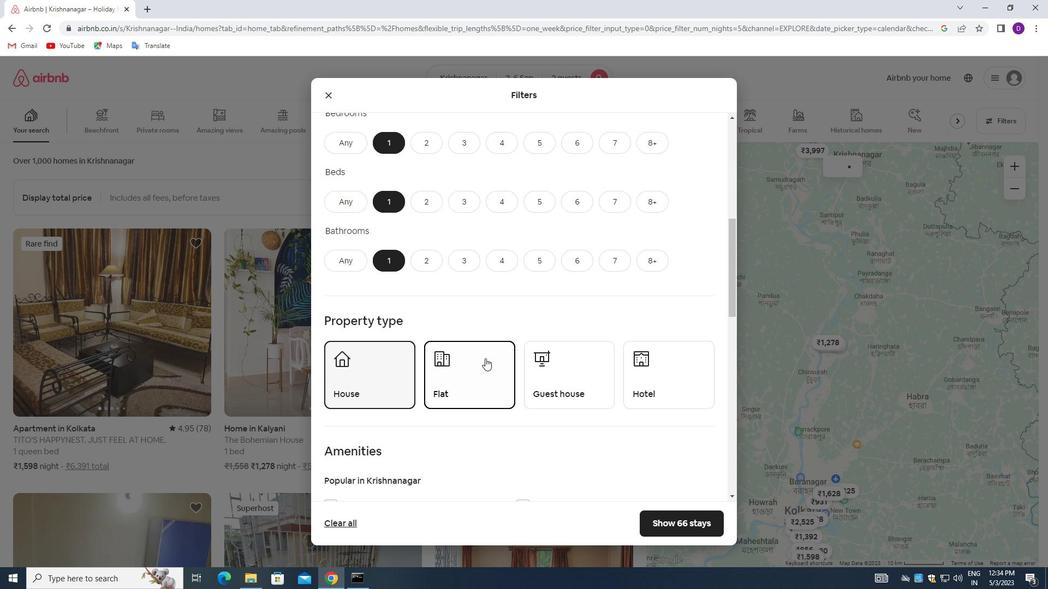 
Action: Mouse pressed left at (555, 361)
Screenshot: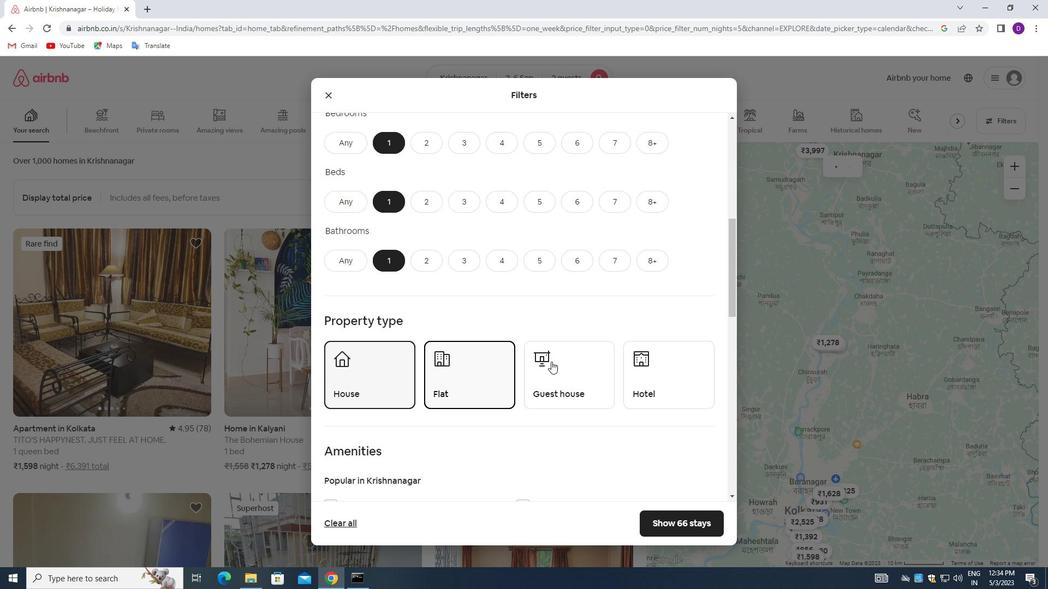 
Action: Mouse moved to (644, 360)
Screenshot: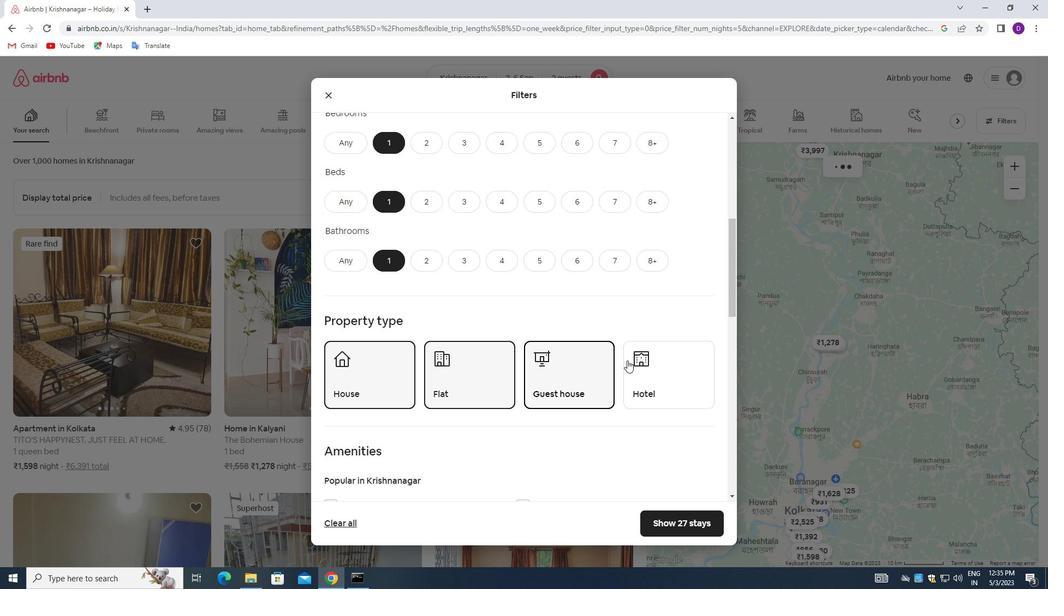 
Action: Mouse pressed left at (644, 360)
Screenshot: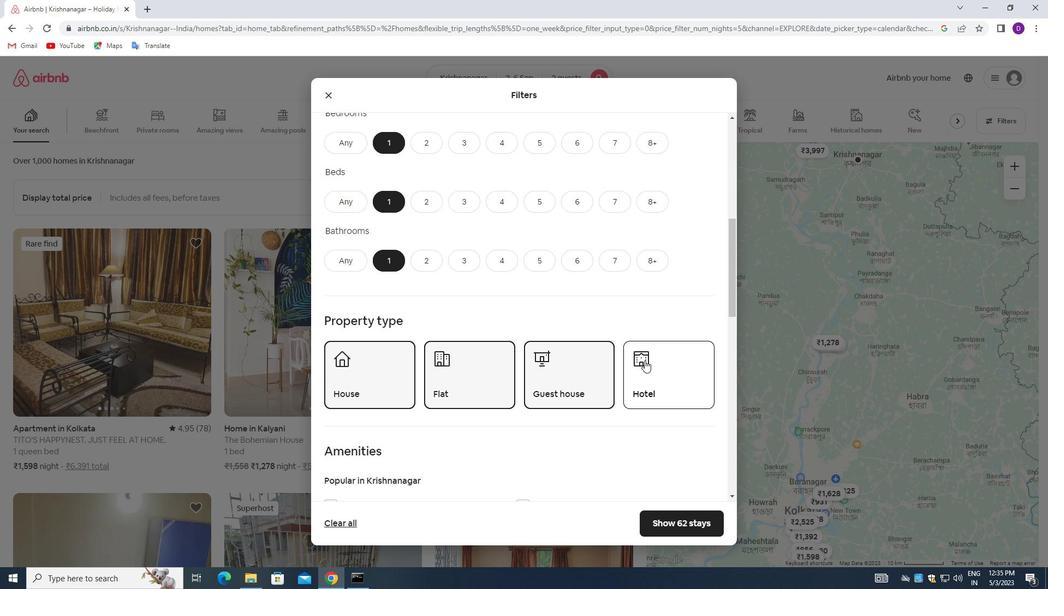
Action: Mouse moved to (535, 338)
Screenshot: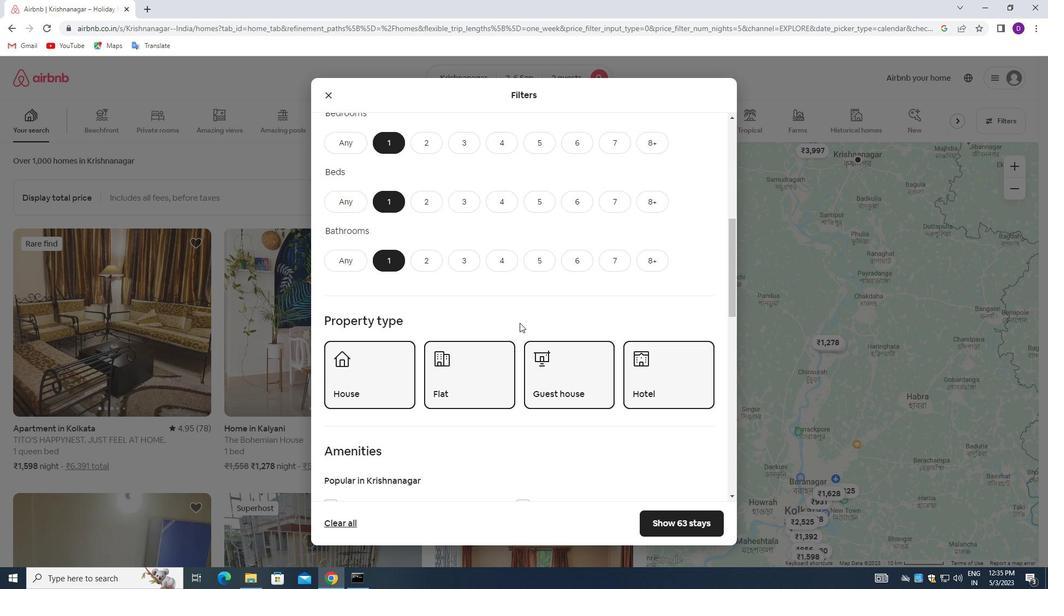 
Action: Mouse scrolled (535, 338) with delta (0, 0)
Screenshot: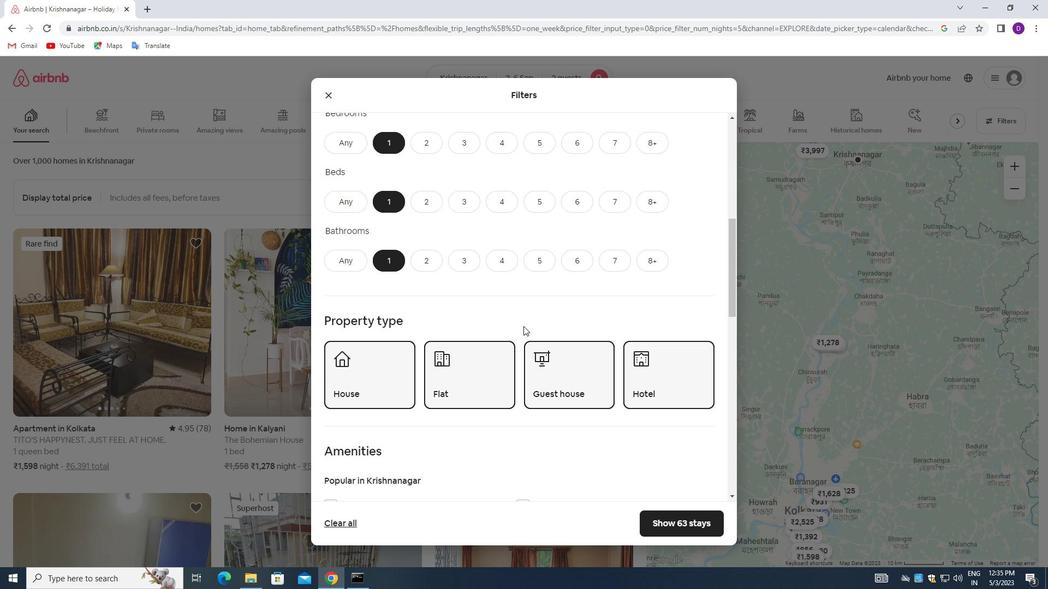 
Action: Mouse moved to (535, 338)
Screenshot: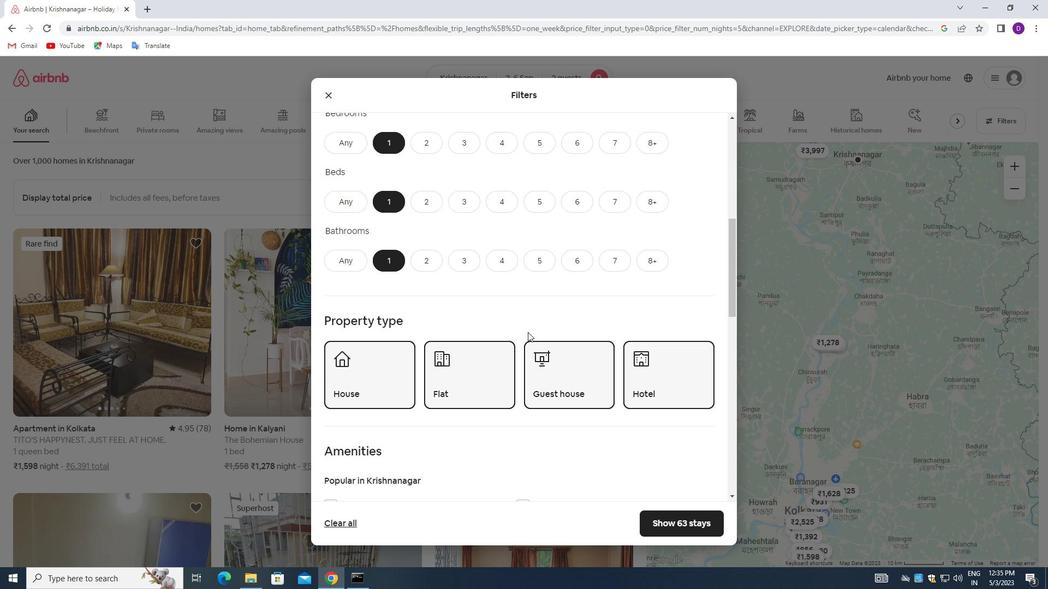 
Action: Mouse scrolled (535, 338) with delta (0, 0)
Screenshot: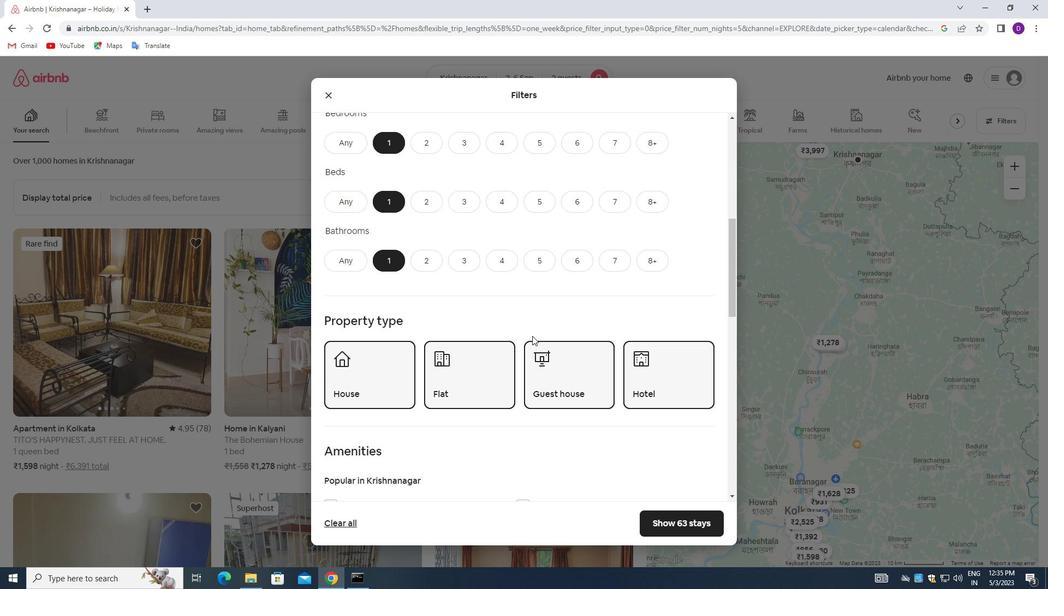 
Action: Mouse scrolled (535, 338) with delta (0, 0)
Screenshot: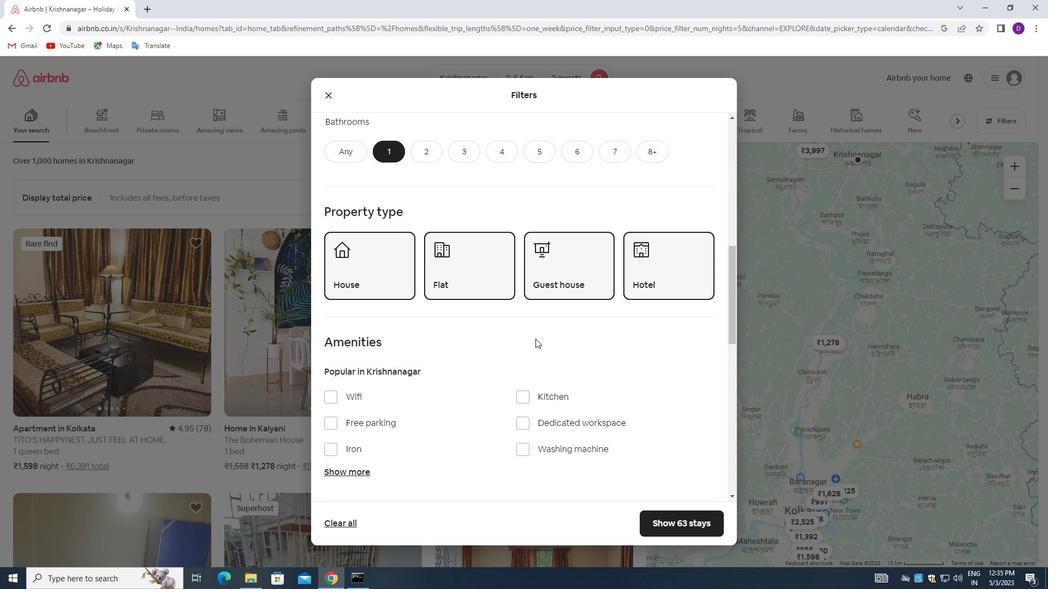 
Action: Mouse scrolled (535, 338) with delta (0, 0)
Screenshot: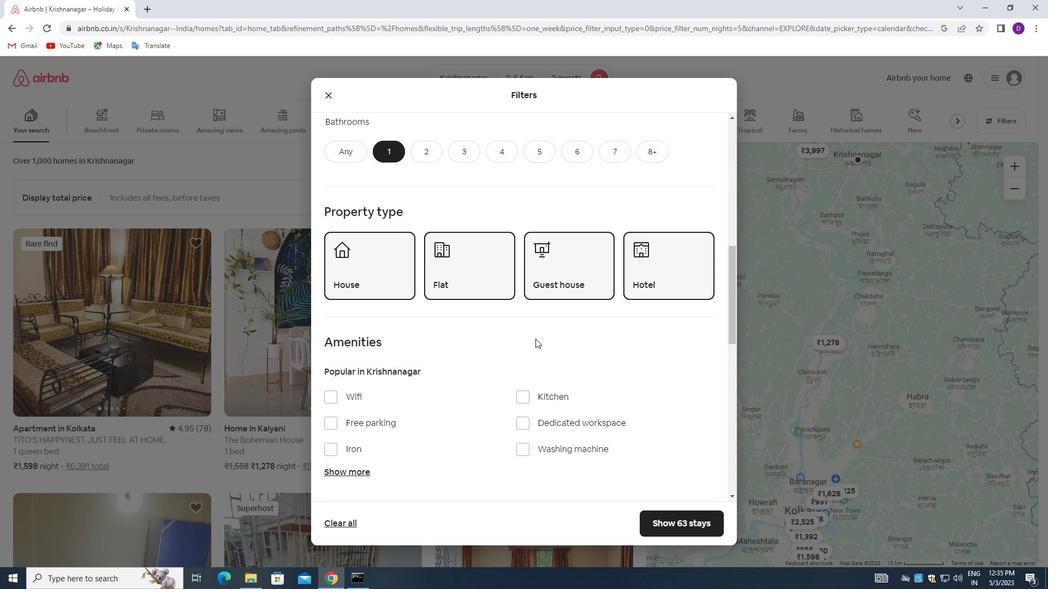 
Action: Mouse scrolled (535, 338) with delta (0, 0)
Screenshot: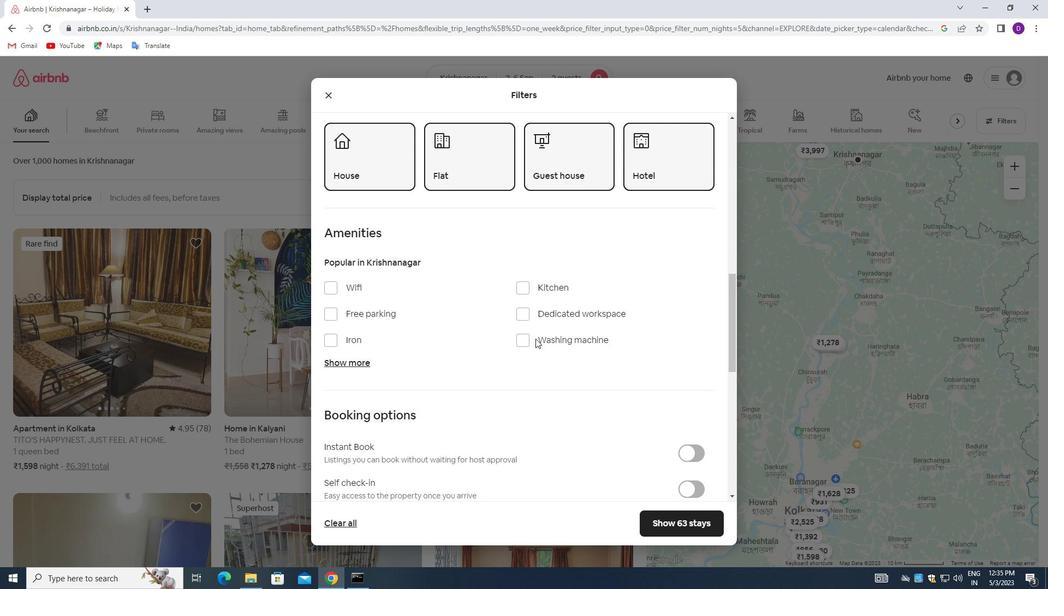 
Action: Mouse scrolled (535, 338) with delta (0, 0)
Screenshot: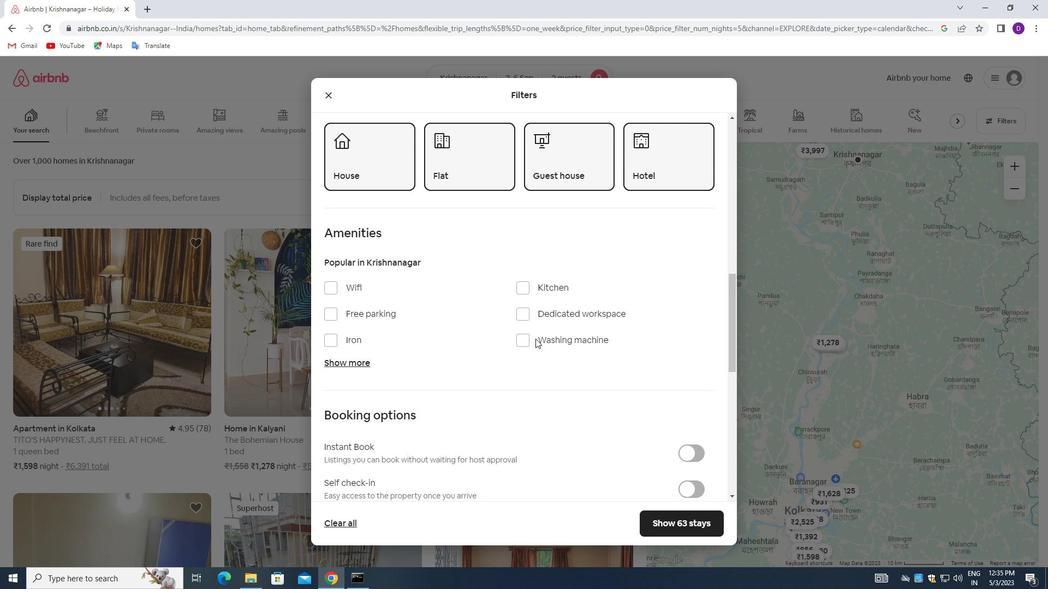 
Action: Mouse moved to (685, 381)
Screenshot: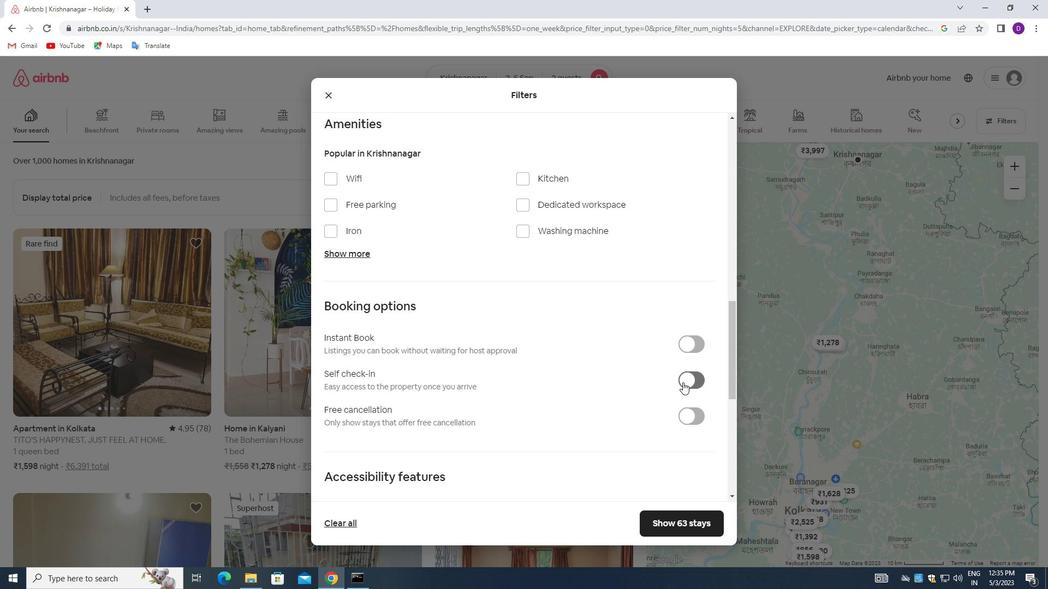 
Action: Mouse pressed left at (685, 381)
Screenshot: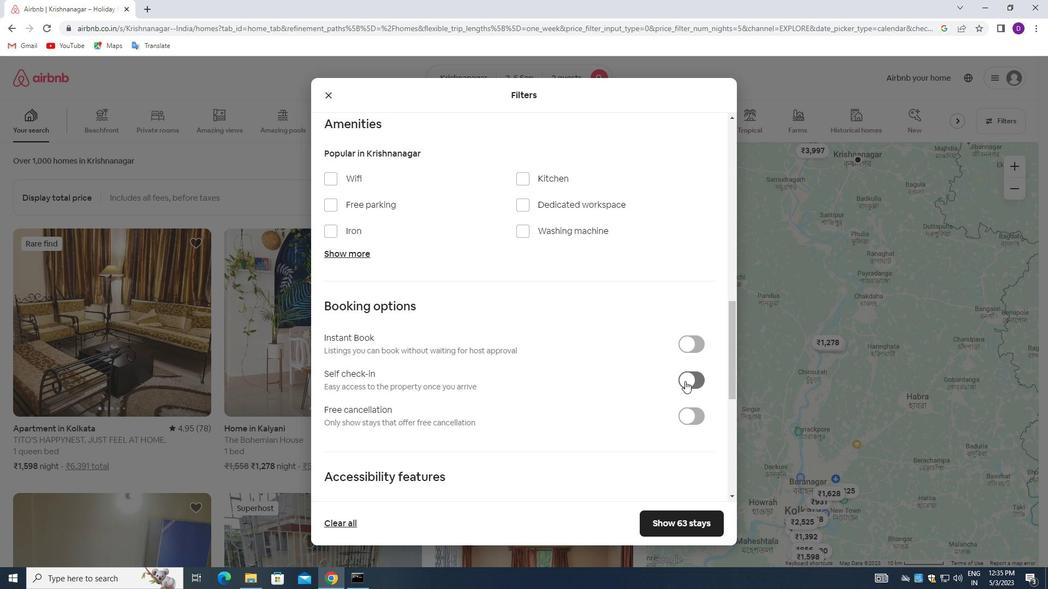 
Action: Mouse moved to (484, 380)
Screenshot: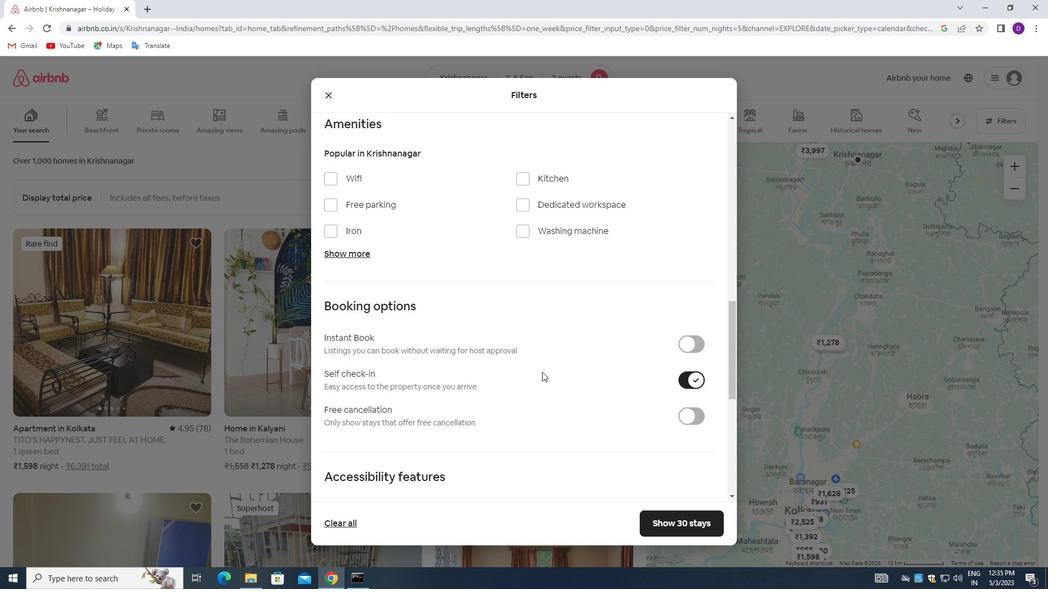 
Action: Mouse scrolled (484, 379) with delta (0, 0)
Screenshot: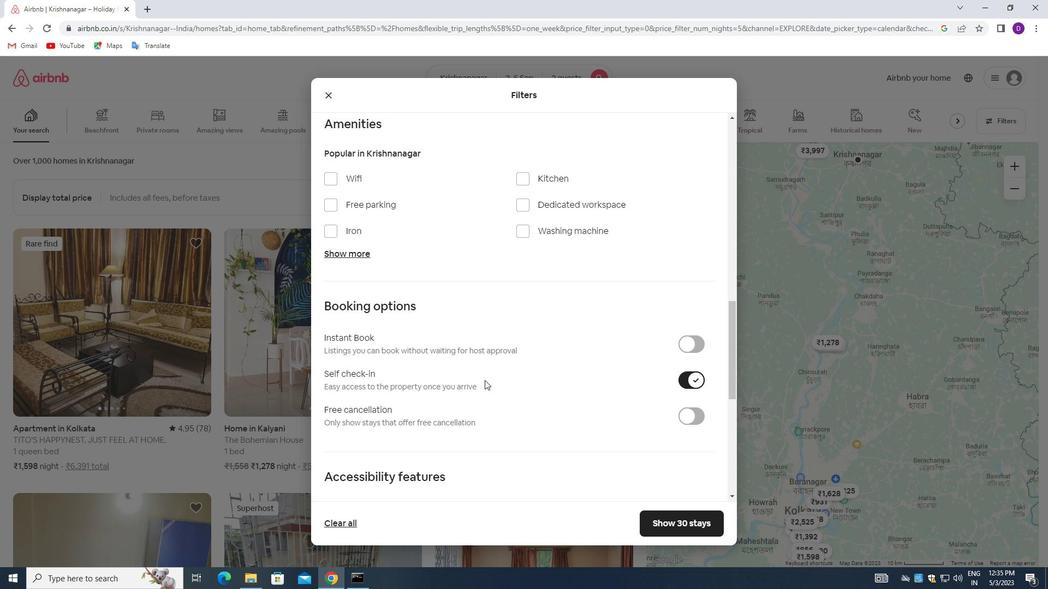 
Action: Mouse moved to (484, 380)
Screenshot: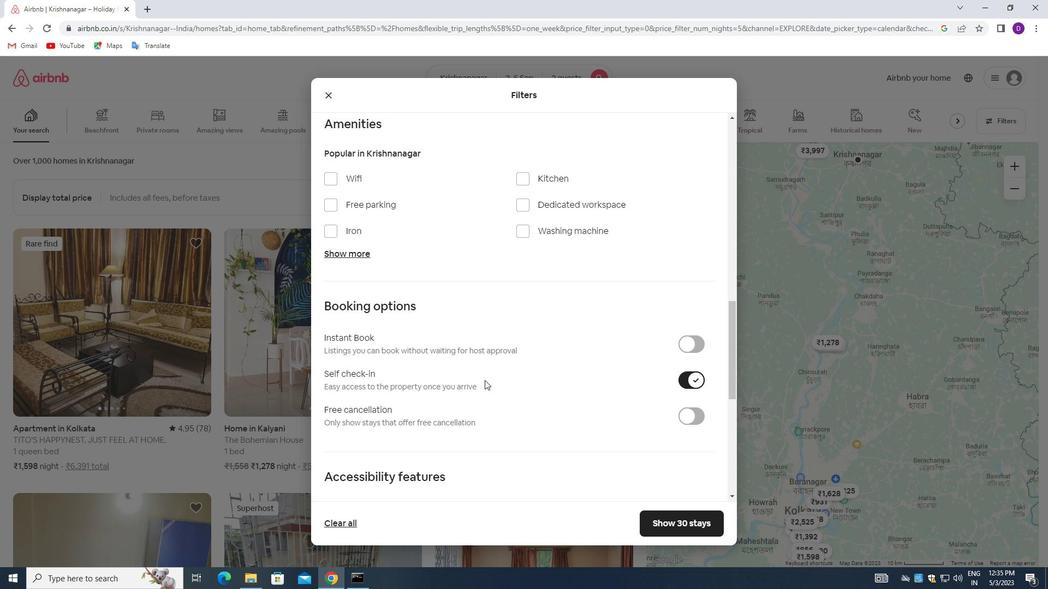 
Action: Mouse scrolled (484, 379) with delta (0, 0)
Screenshot: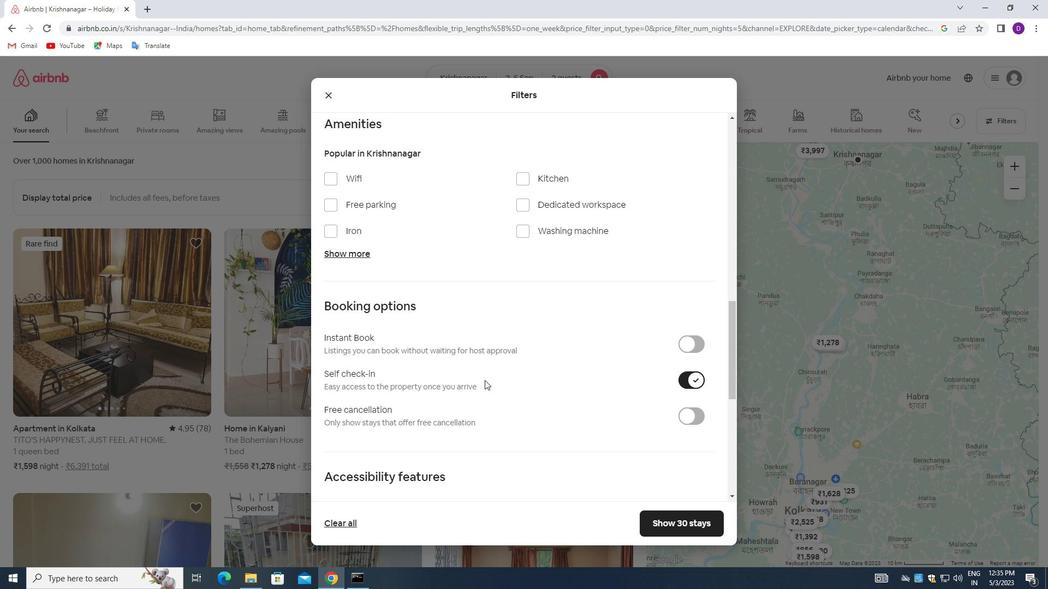 
Action: Mouse moved to (484, 374)
Screenshot: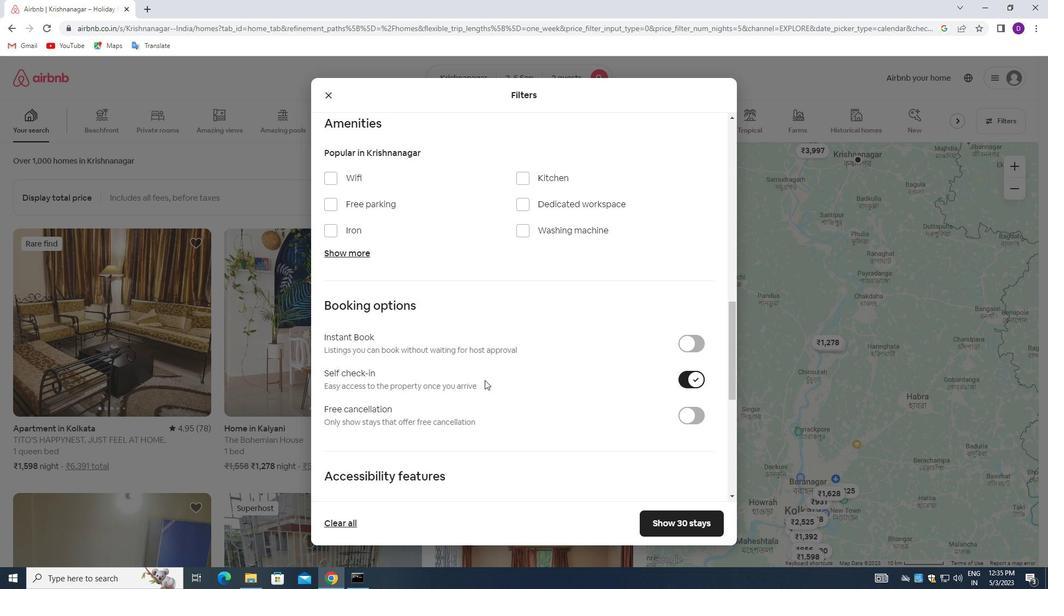 
Action: Mouse scrolled (484, 374) with delta (0, 0)
Screenshot: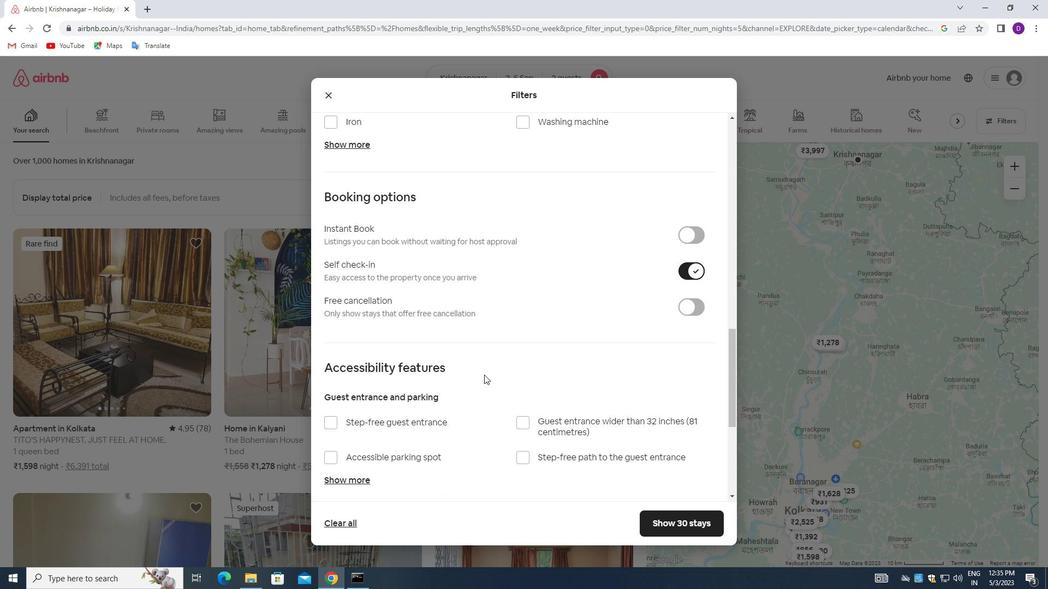 
Action: Mouse scrolled (484, 374) with delta (0, 0)
Screenshot: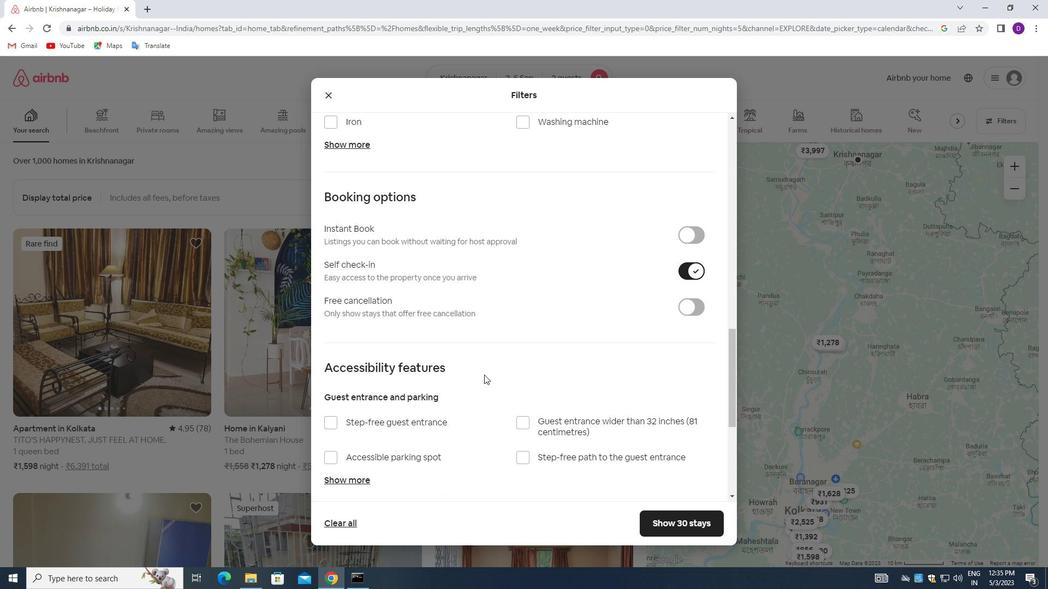 
Action: Mouse scrolled (484, 374) with delta (0, 0)
Screenshot: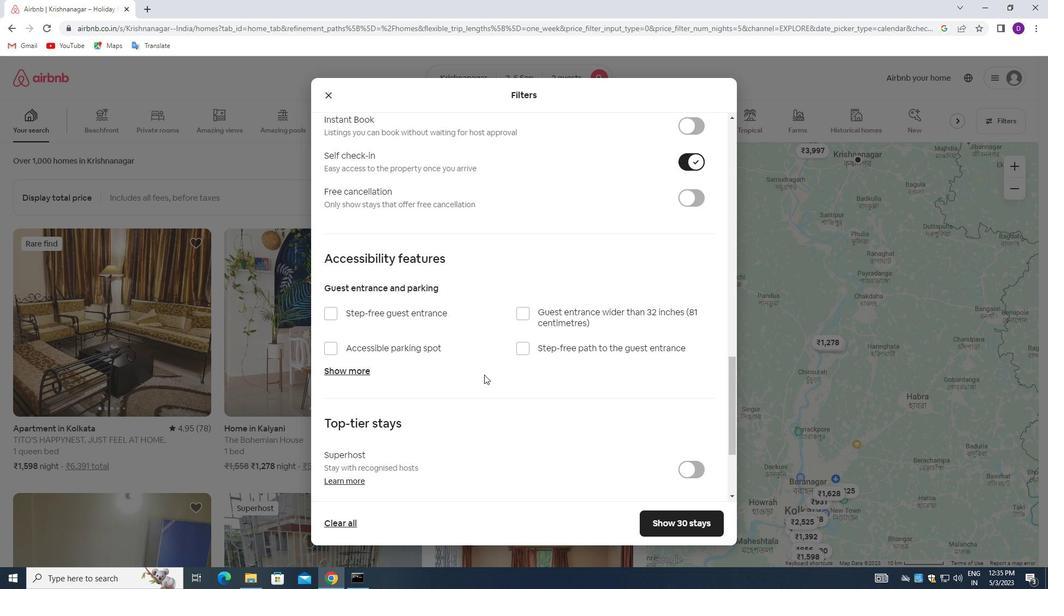 
Action: Mouse scrolled (484, 374) with delta (0, 0)
Screenshot: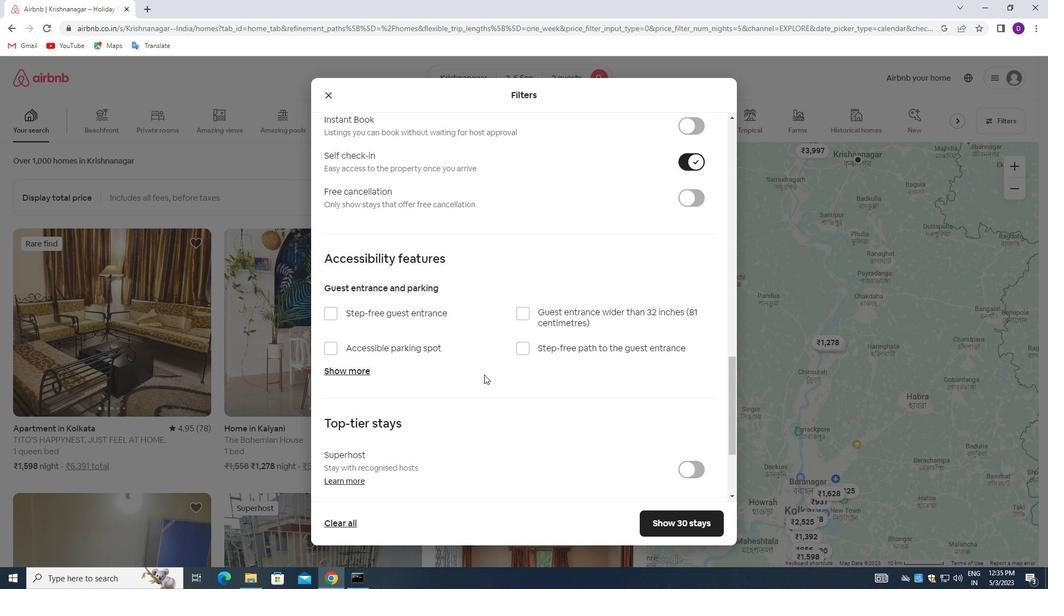 
Action: Mouse moved to (483, 374)
Screenshot: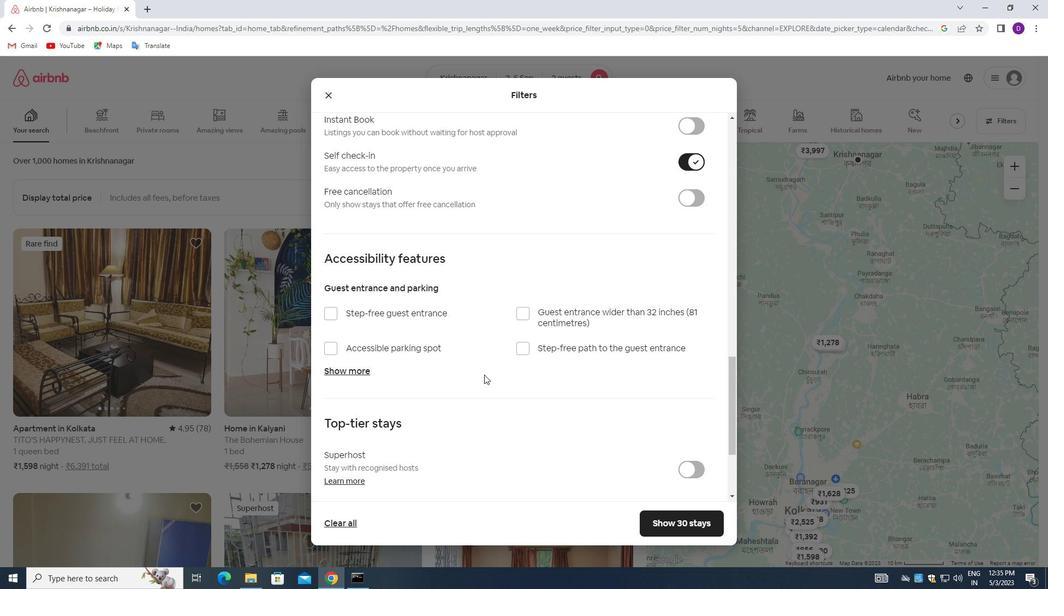 
Action: Mouse scrolled (483, 373) with delta (0, 0)
Screenshot: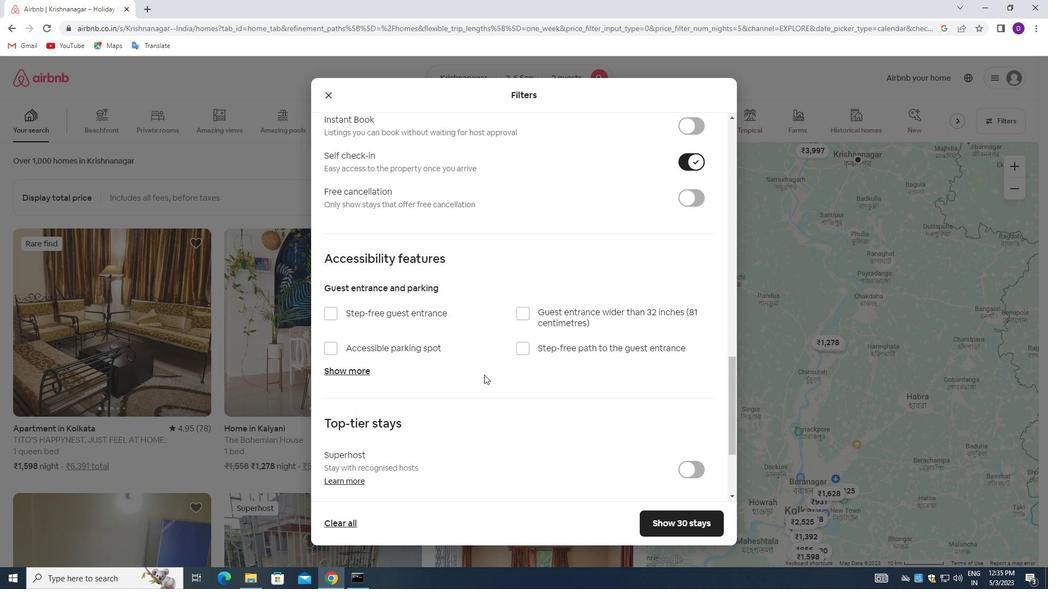 
Action: Mouse scrolled (483, 373) with delta (0, 0)
Screenshot: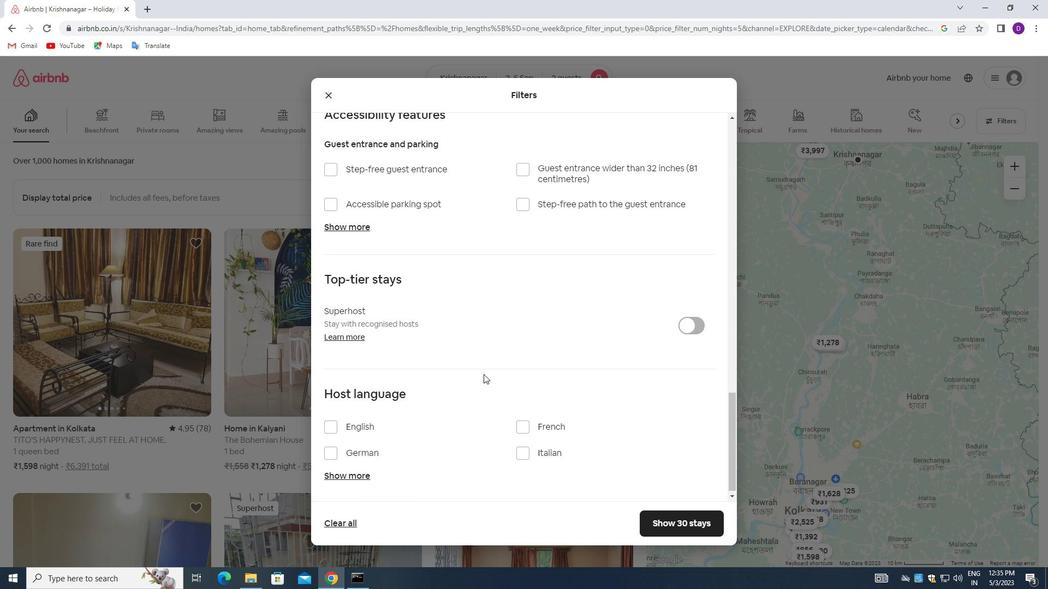 
Action: Mouse scrolled (483, 373) with delta (0, 0)
Screenshot: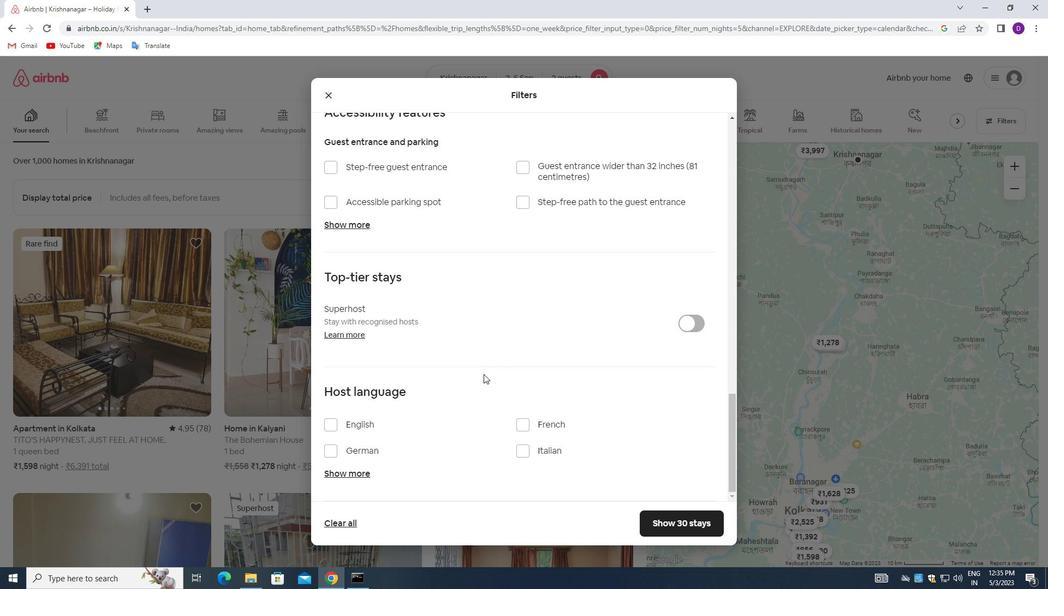 
Action: Mouse scrolled (483, 373) with delta (0, 0)
Screenshot: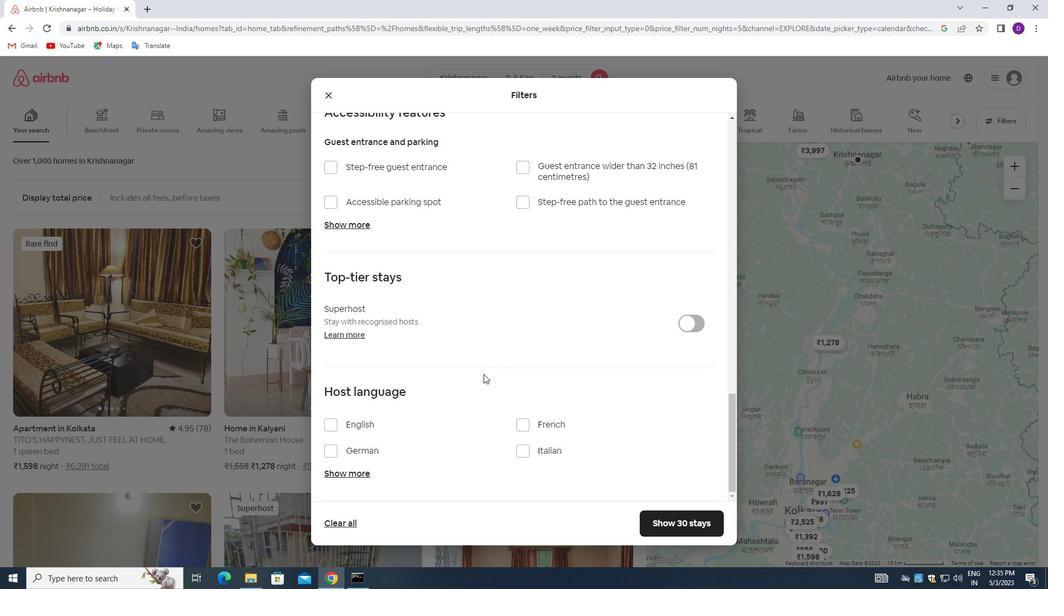 
Action: Mouse scrolled (483, 373) with delta (0, 0)
Screenshot: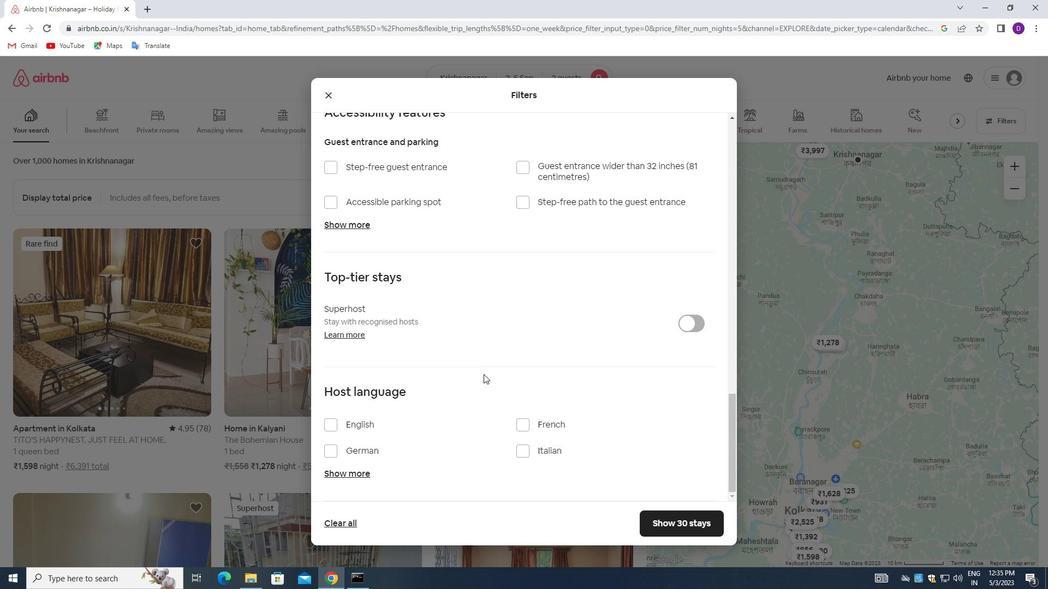 
Action: Mouse scrolled (483, 373) with delta (0, 0)
Screenshot: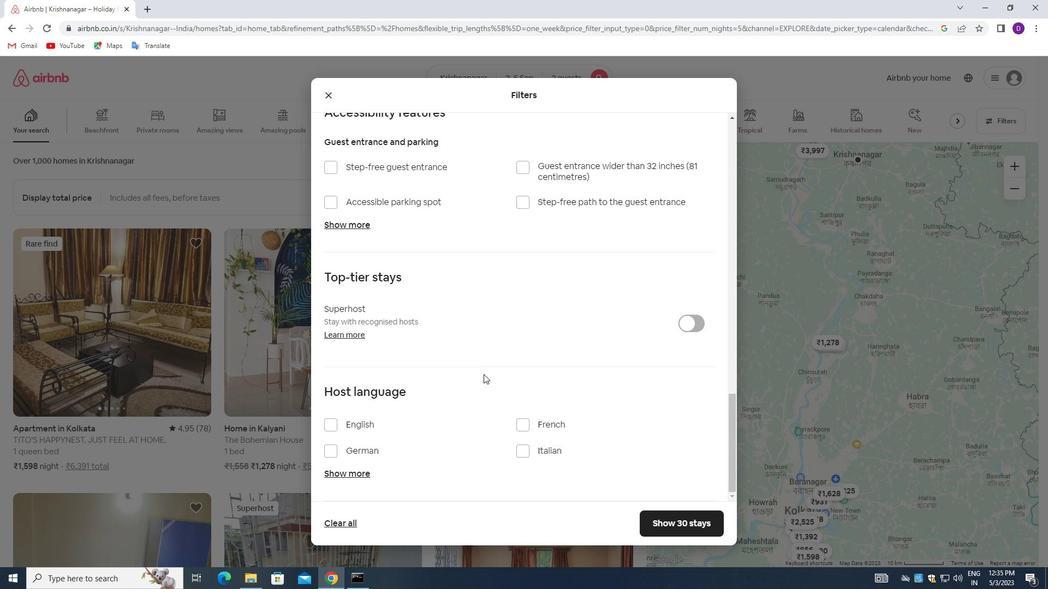 
Action: Mouse scrolled (483, 373) with delta (0, 0)
Screenshot: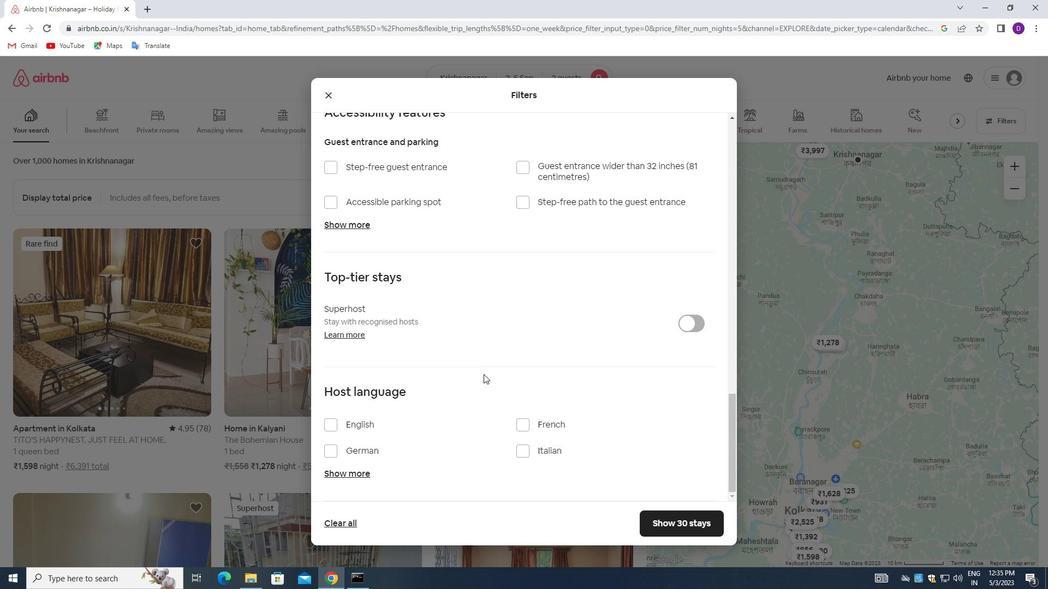 
Action: Mouse moved to (330, 424)
Screenshot: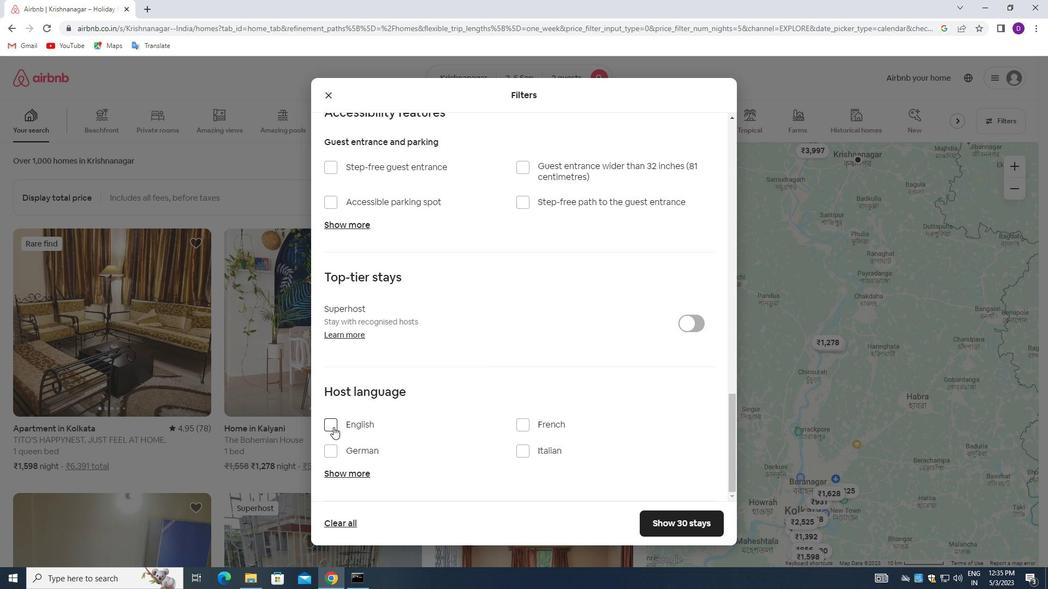 
Action: Mouse pressed left at (330, 424)
Screenshot: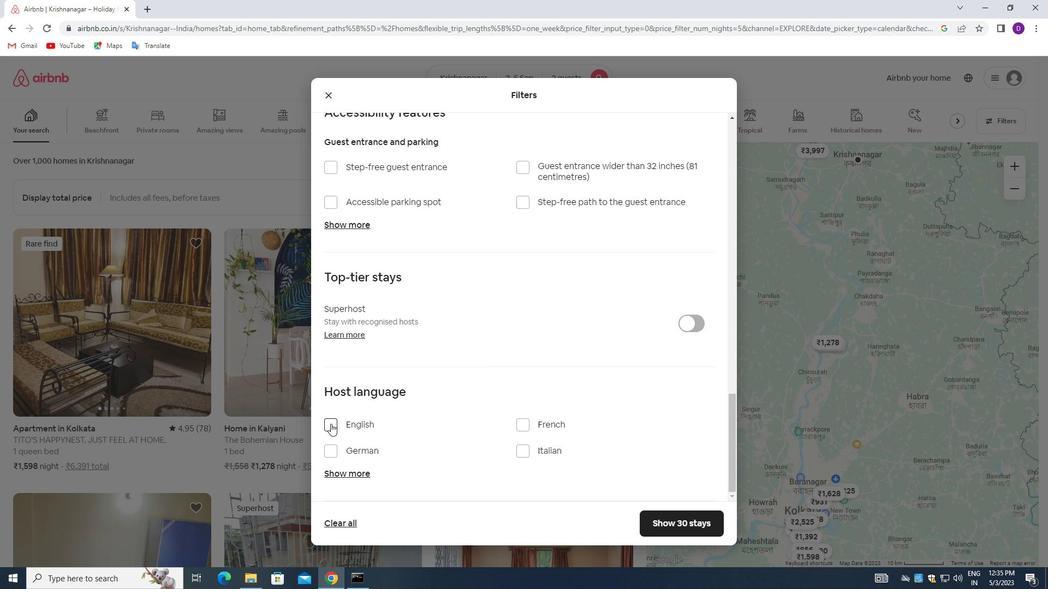 
Action: Mouse moved to (658, 520)
Screenshot: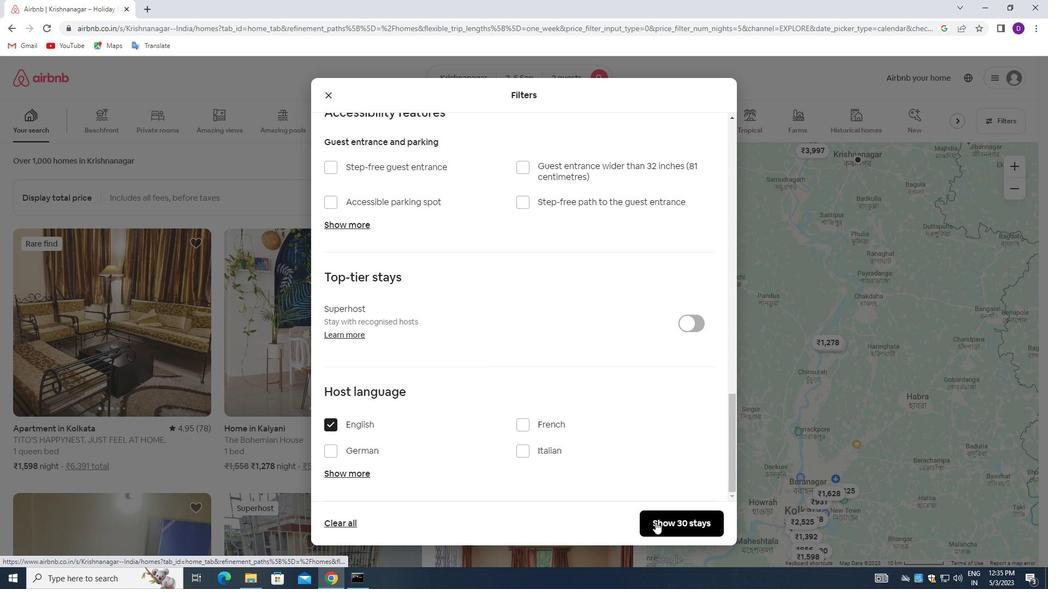 
Action: Mouse pressed left at (658, 520)
Screenshot: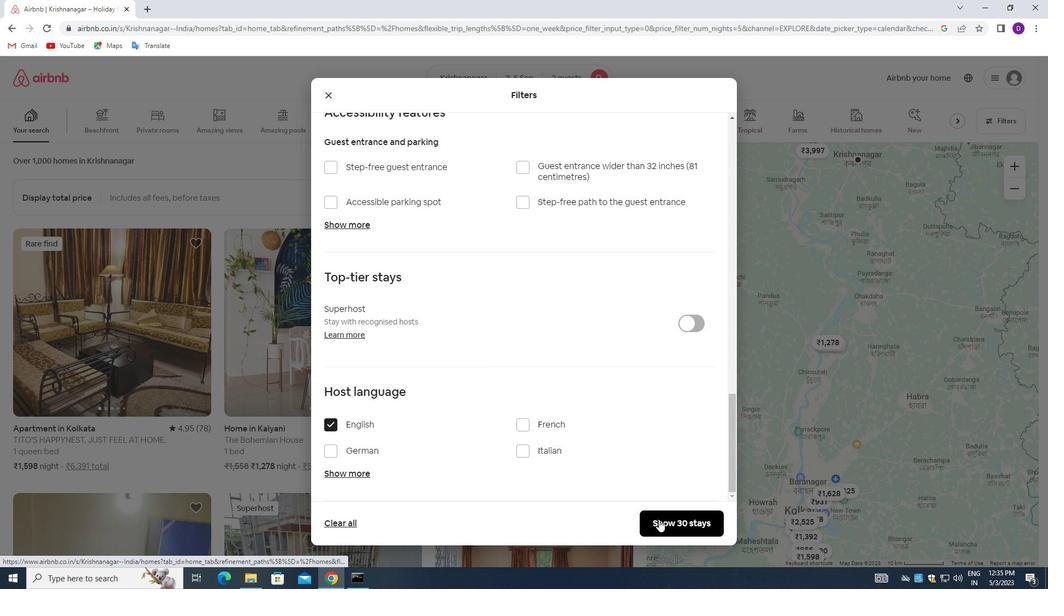 
Action: Mouse moved to (656, 462)
Screenshot: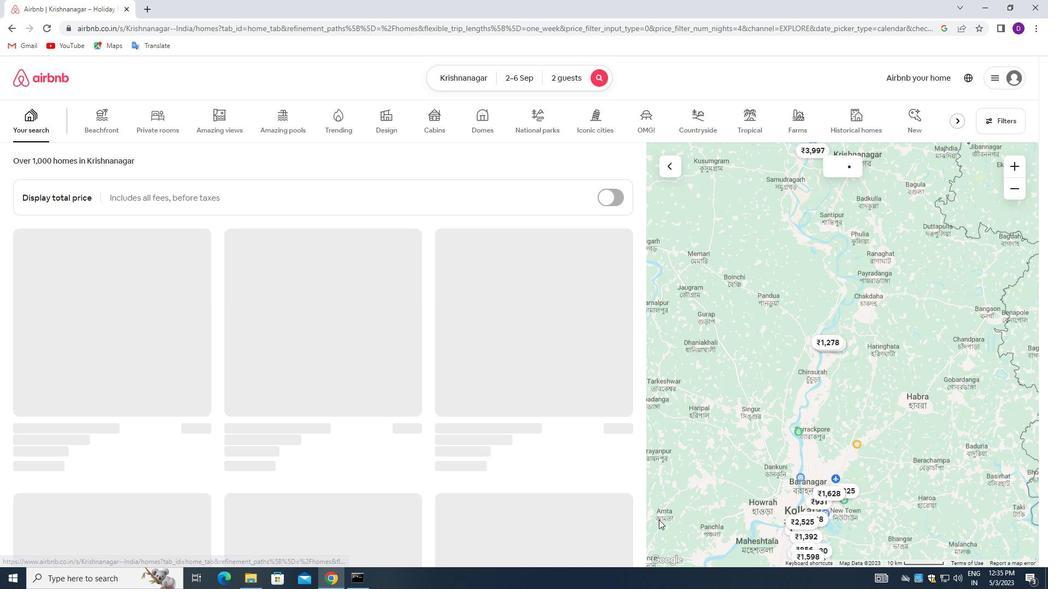 
